 Task: Check the average views per listing of ceiling fan in the last 1 year.
Action: Mouse moved to (801, 183)
Screenshot: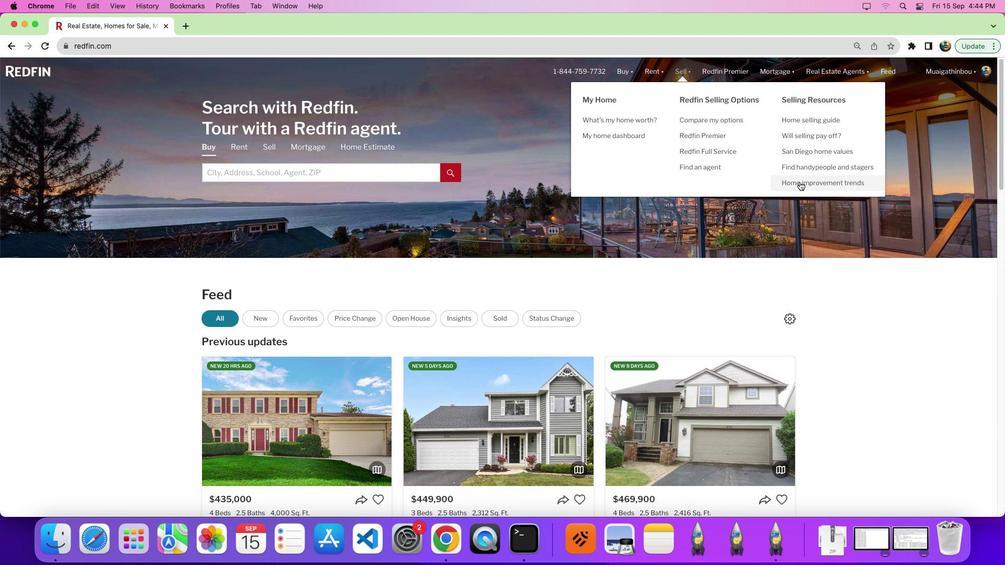 
Action: Mouse pressed left at (801, 183)
Screenshot: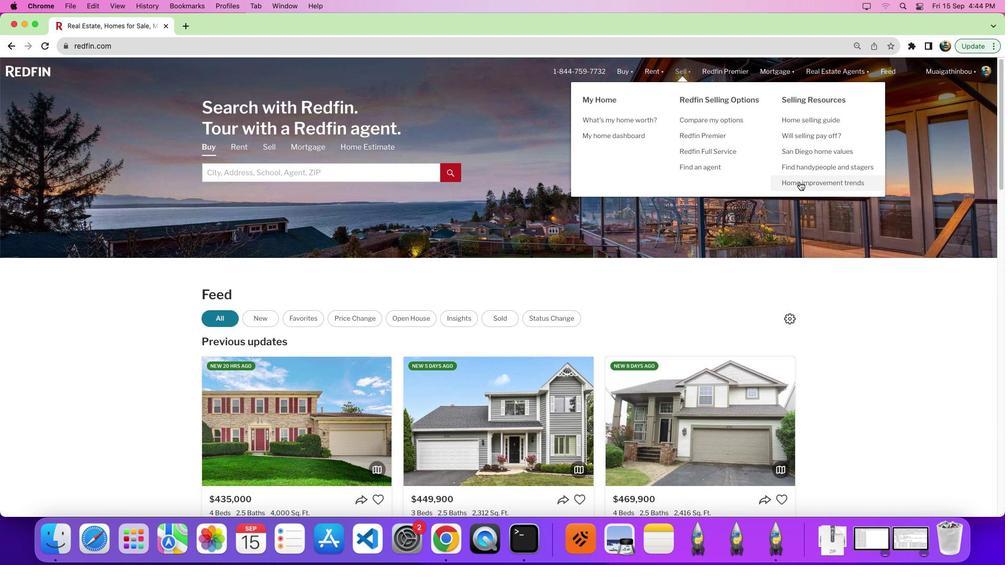 
Action: Mouse pressed left at (801, 183)
Screenshot: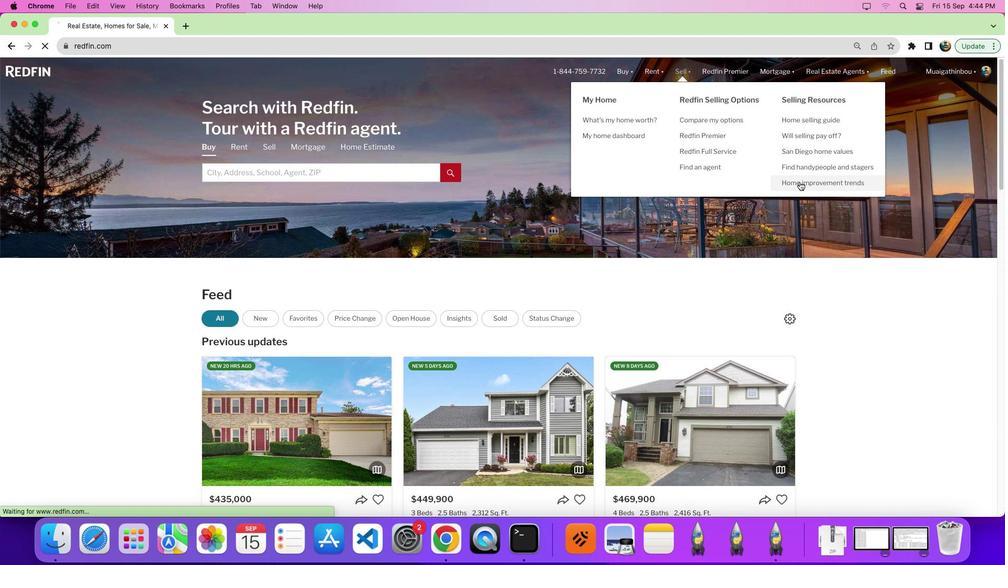 
Action: Mouse moved to (382, 187)
Screenshot: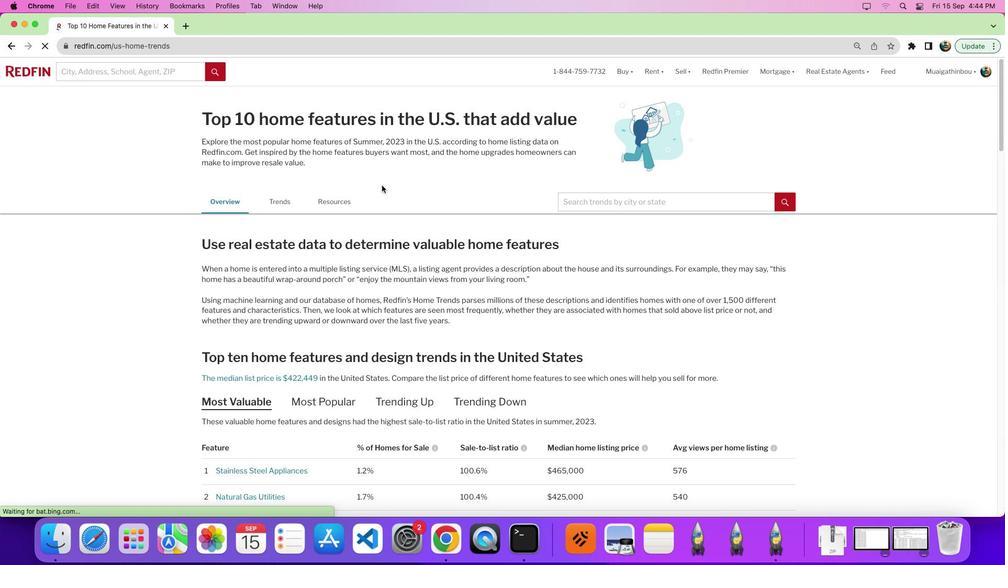 
Action: Mouse scrolled (382, 187) with delta (1, 1)
Screenshot: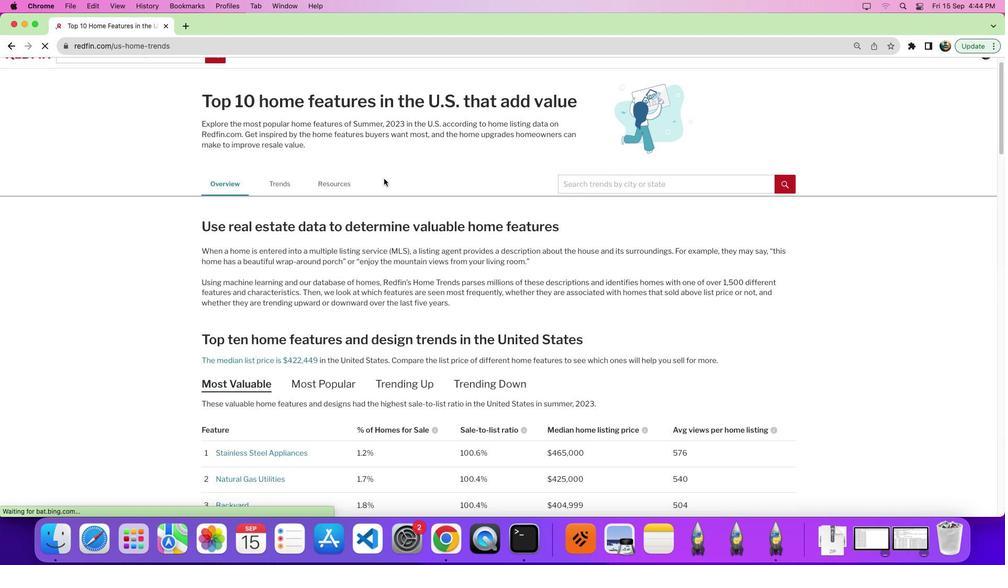
Action: Mouse moved to (383, 187)
Screenshot: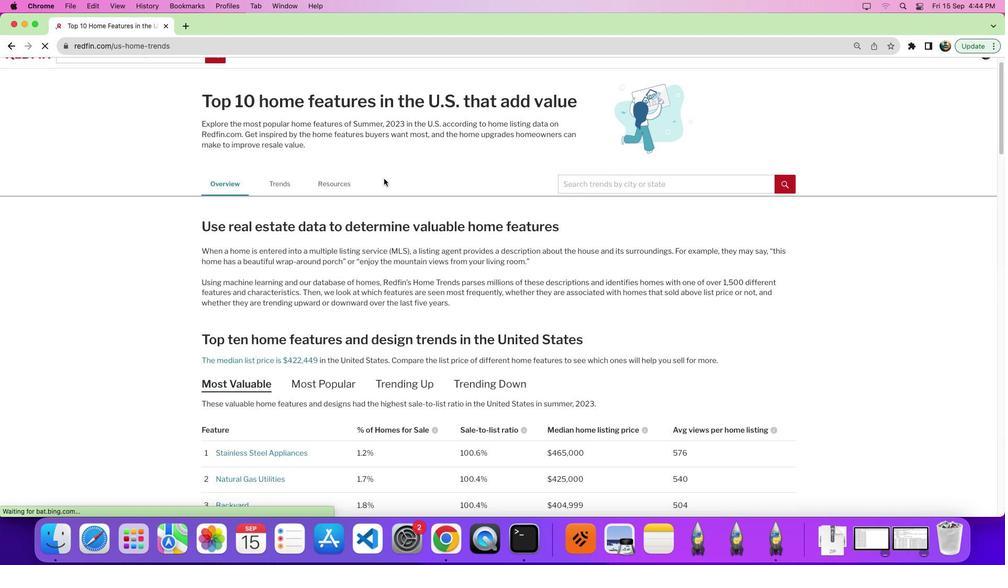 
Action: Mouse scrolled (383, 187) with delta (1, 0)
Screenshot: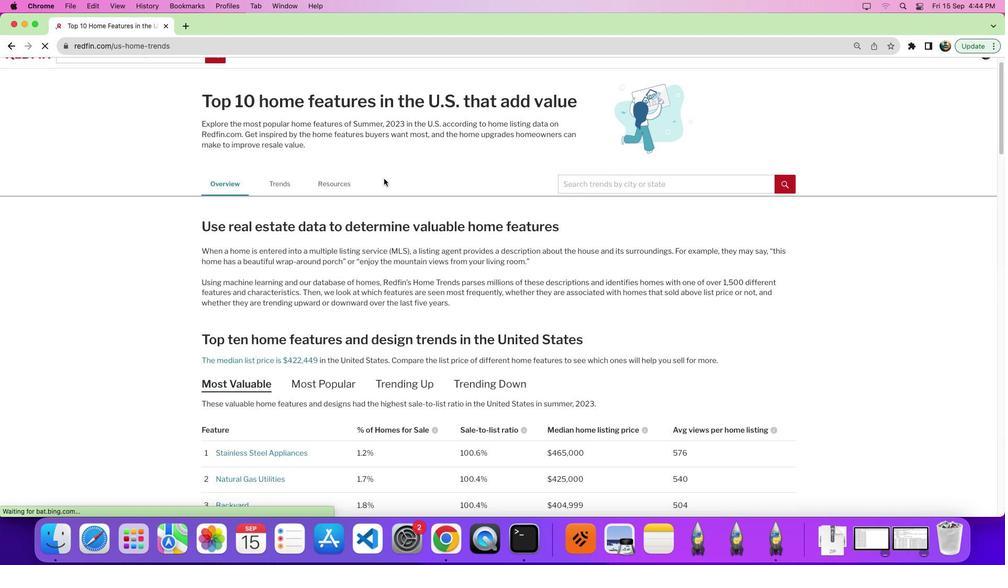 
Action: Mouse moved to (383, 184)
Screenshot: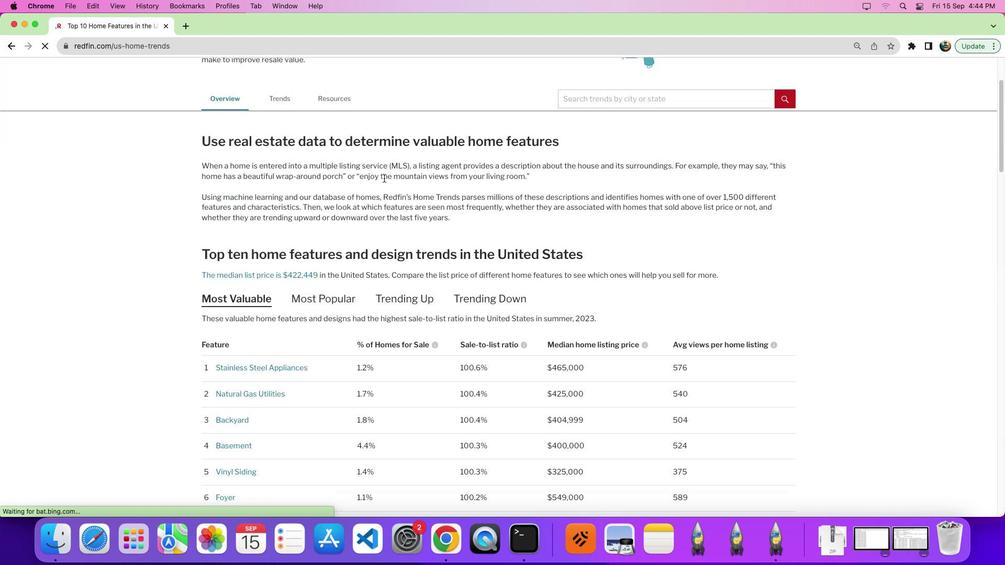 
Action: Mouse scrolled (383, 184) with delta (1, -2)
Screenshot: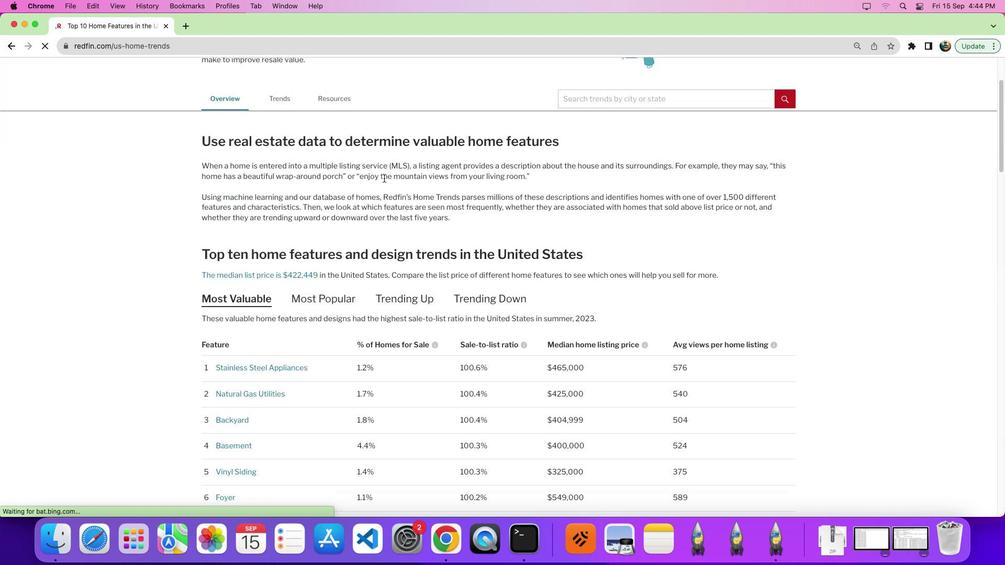 
Action: Mouse moved to (386, 179)
Screenshot: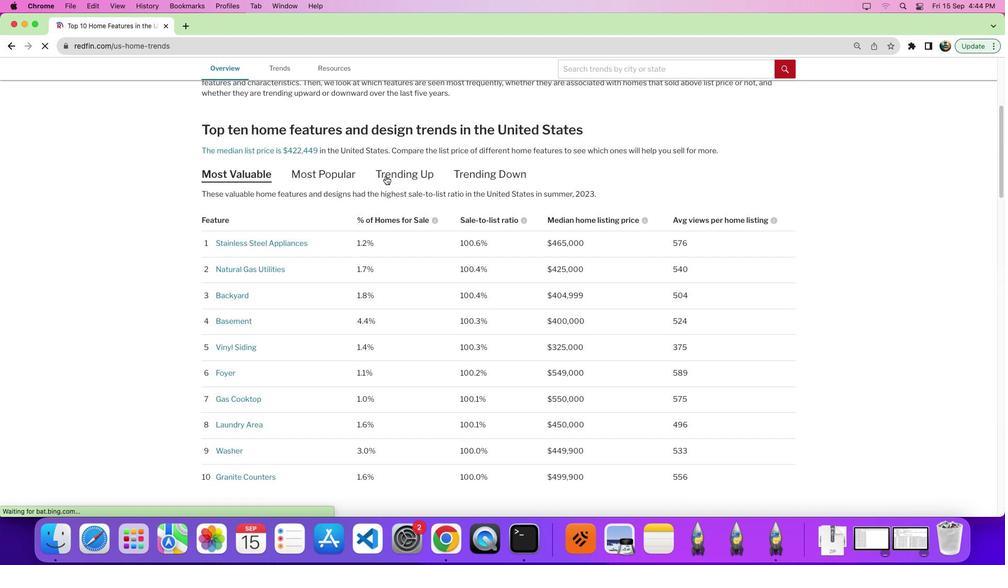 
Action: Mouse scrolled (386, 179) with delta (1, 1)
Screenshot: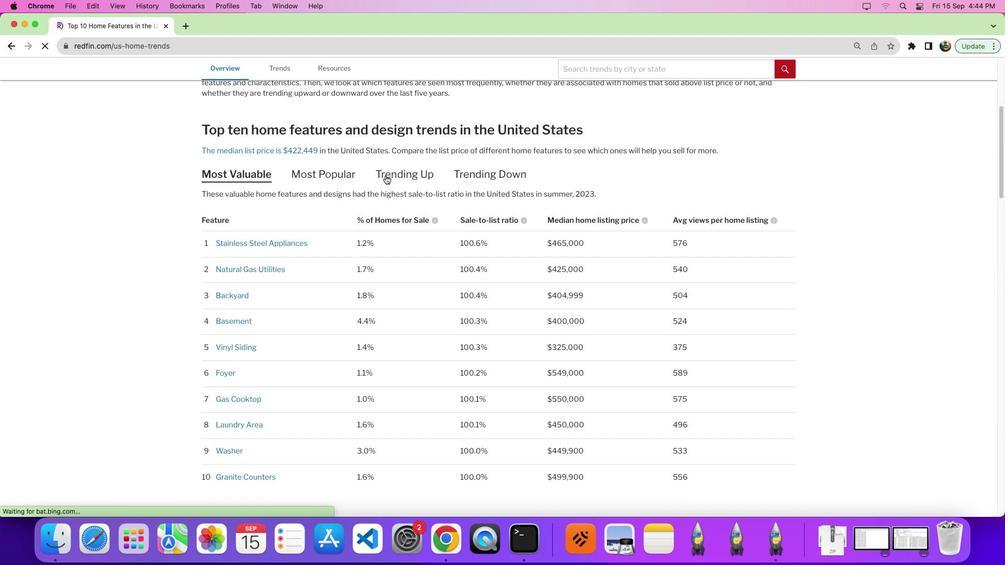 
Action: Mouse moved to (384, 176)
Screenshot: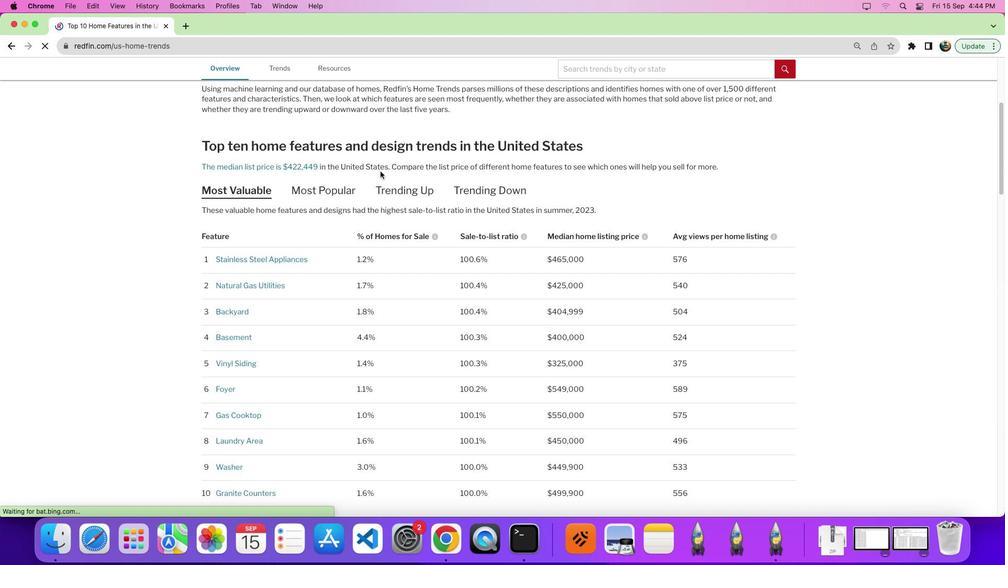 
Action: Mouse scrolled (384, 176) with delta (1, 2)
Screenshot: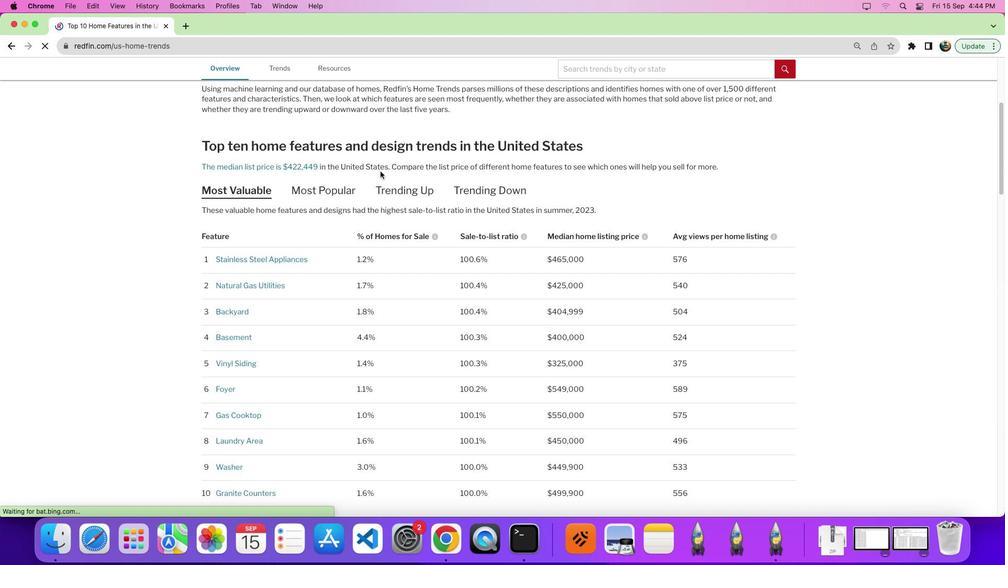 
Action: Mouse scrolled (384, 176) with delta (1, 2)
Screenshot: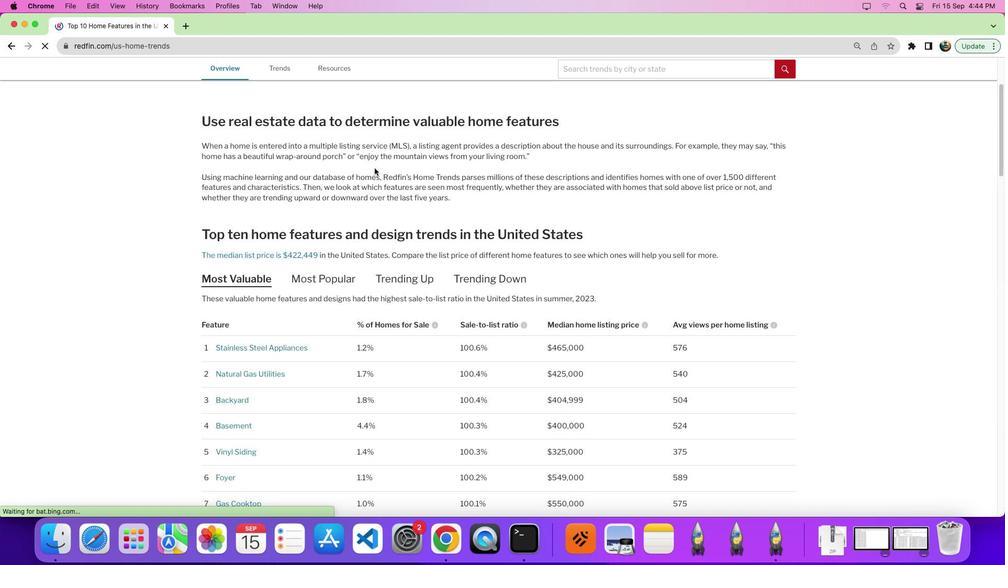 
Action: Mouse scrolled (384, 176) with delta (1, 6)
Screenshot: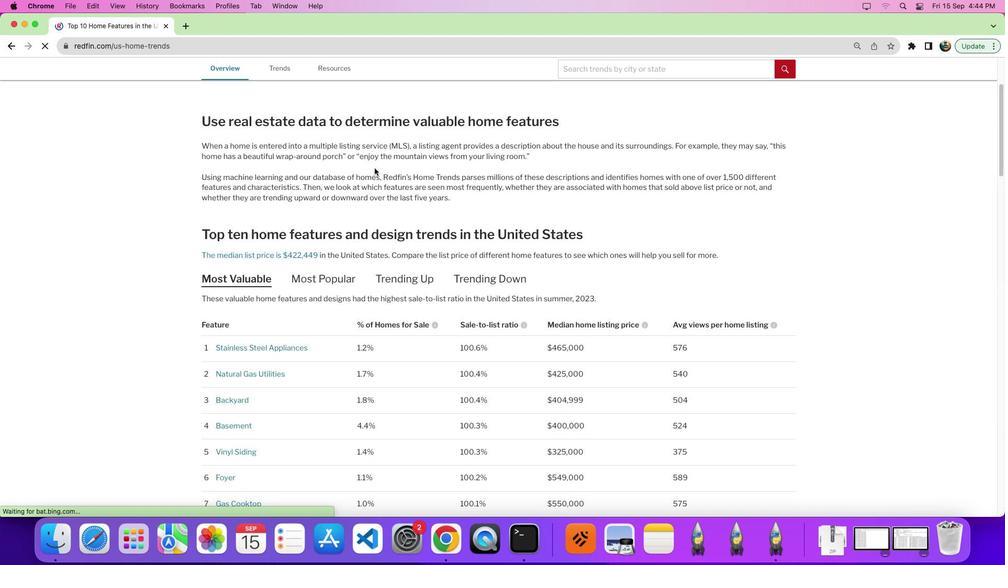 
Action: Mouse moved to (329, 218)
Screenshot: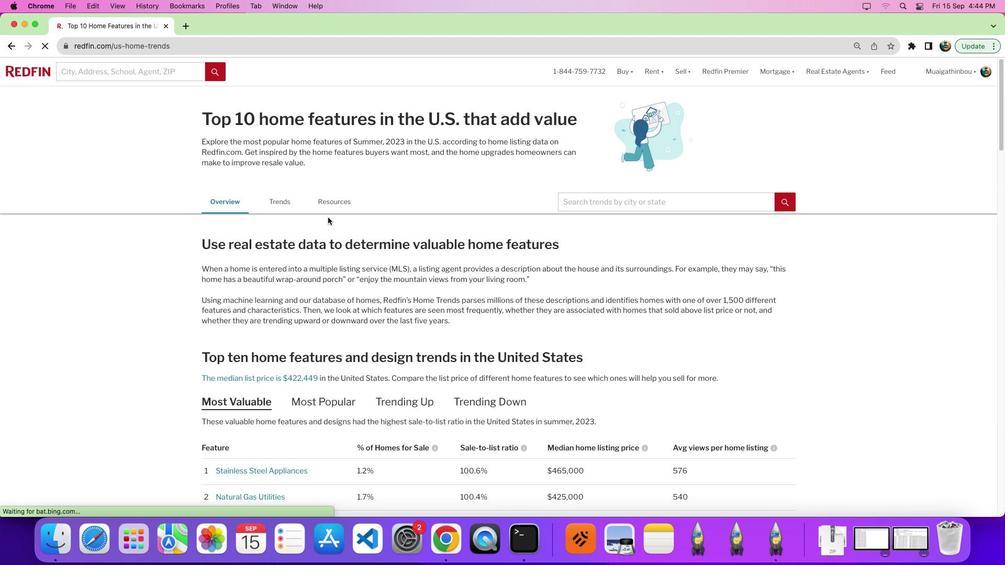 
Action: Mouse scrolled (329, 218) with delta (1, 2)
Screenshot: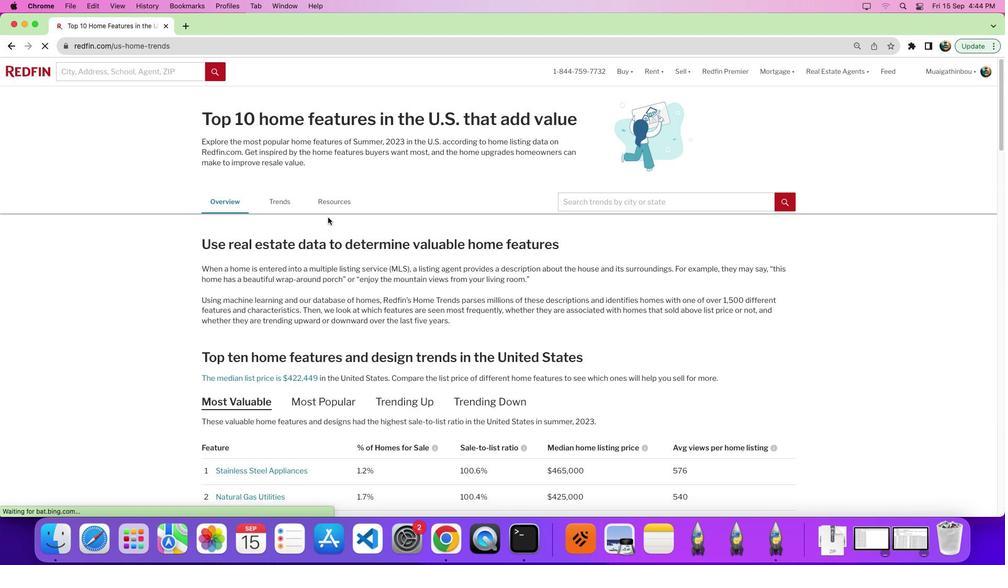
Action: Mouse scrolled (329, 218) with delta (1, 2)
Screenshot: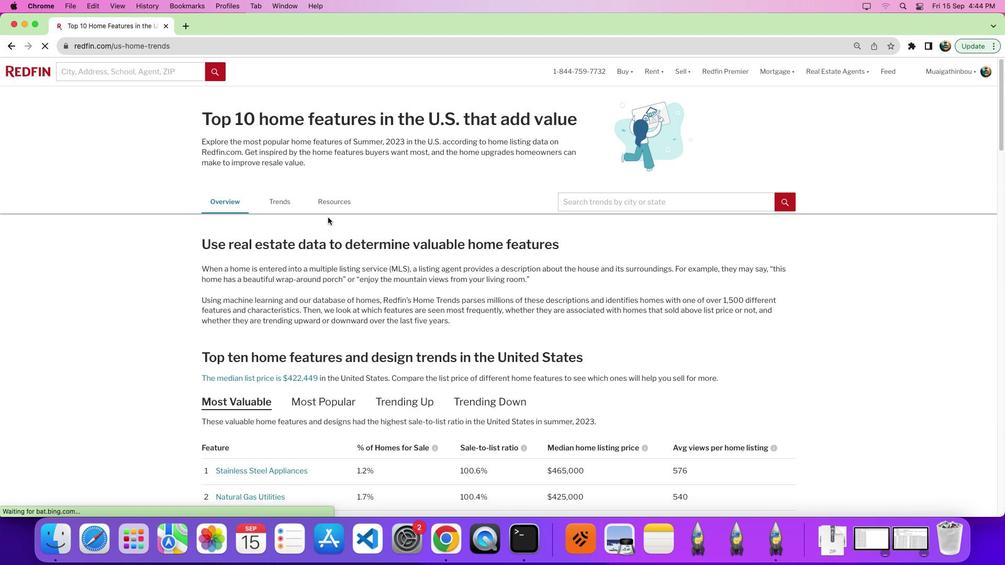 
Action: Mouse scrolled (329, 218) with delta (1, 6)
Screenshot: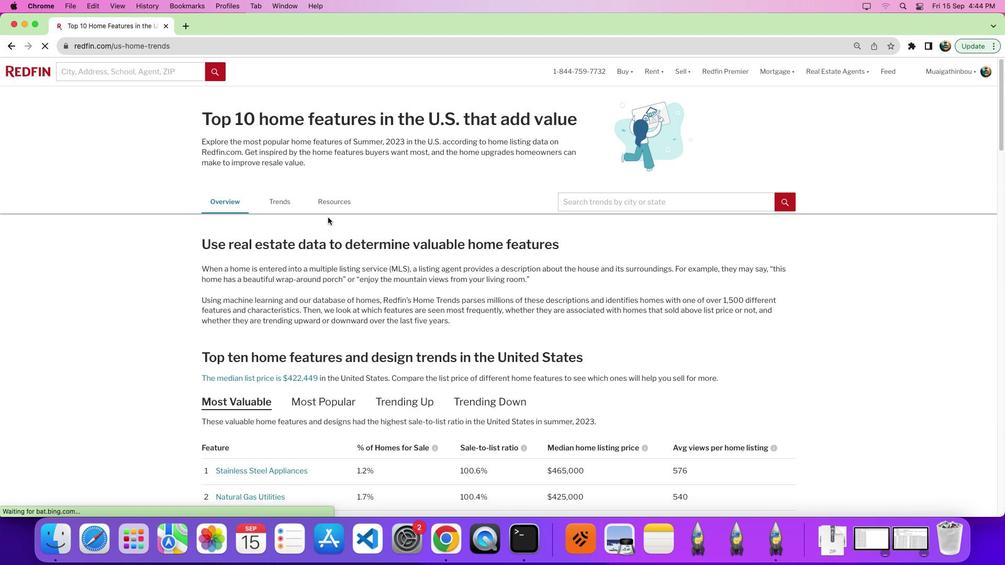 
Action: Mouse moved to (275, 200)
Screenshot: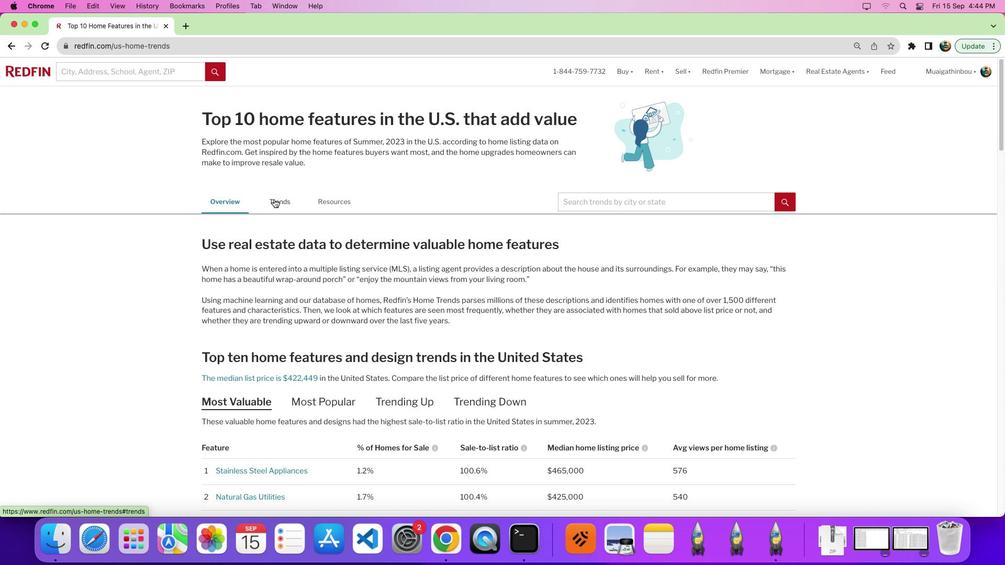
Action: Mouse pressed left at (275, 200)
Screenshot: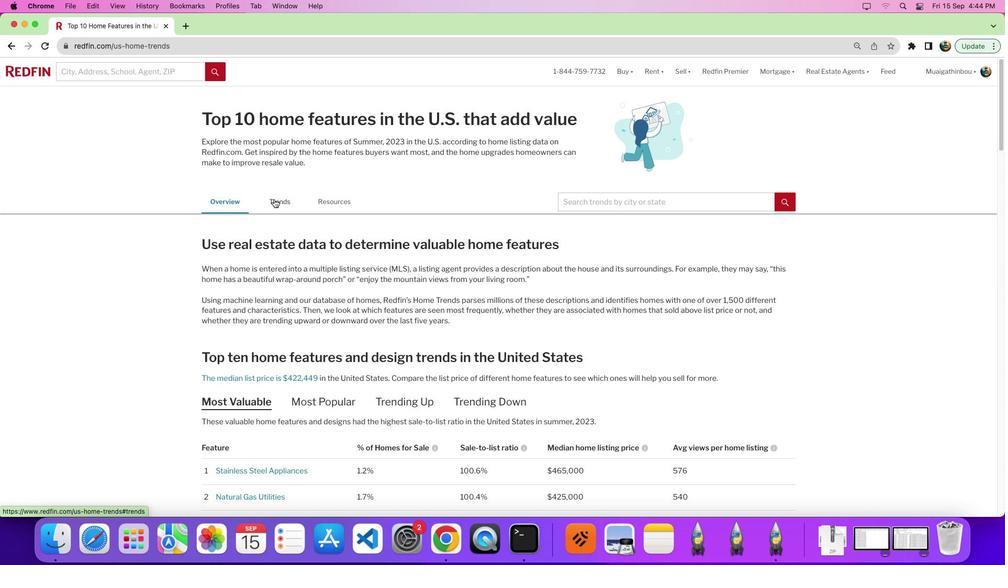 
Action: Mouse pressed left at (275, 200)
Screenshot: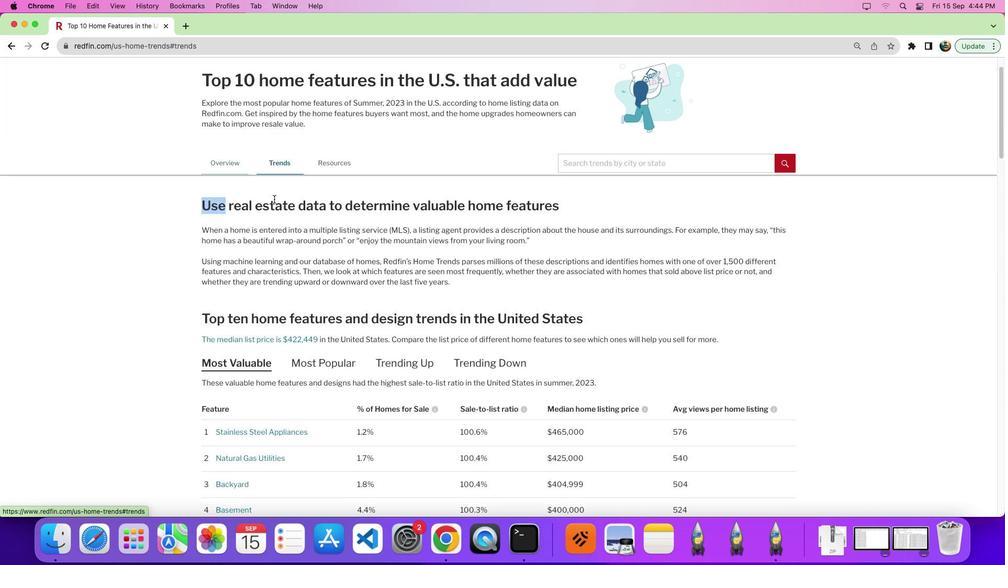 
Action: Mouse moved to (418, 292)
Screenshot: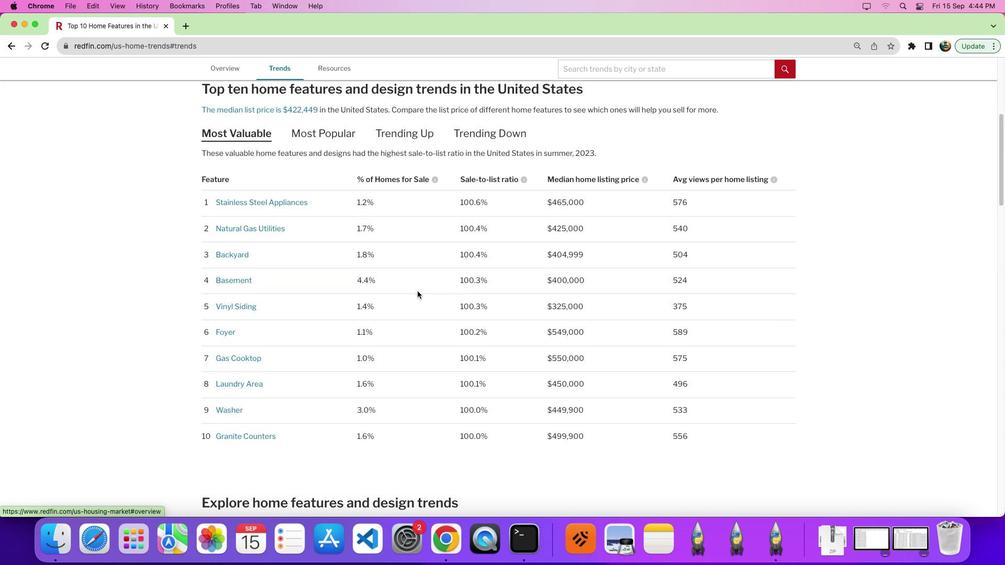 
Action: Mouse scrolled (418, 292) with delta (1, 1)
Screenshot: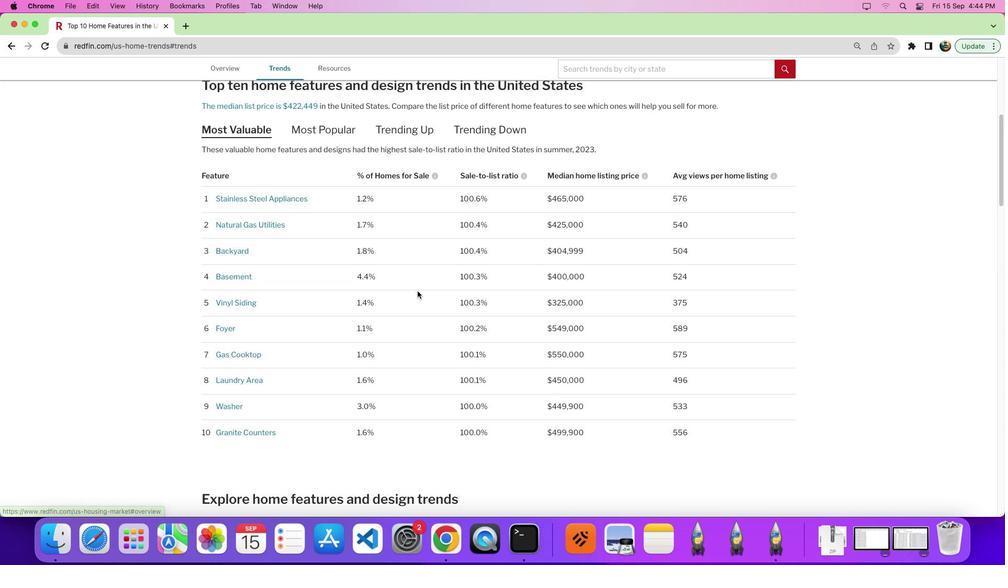 
Action: Mouse scrolled (418, 292) with delta (1, 1)
Screenshot: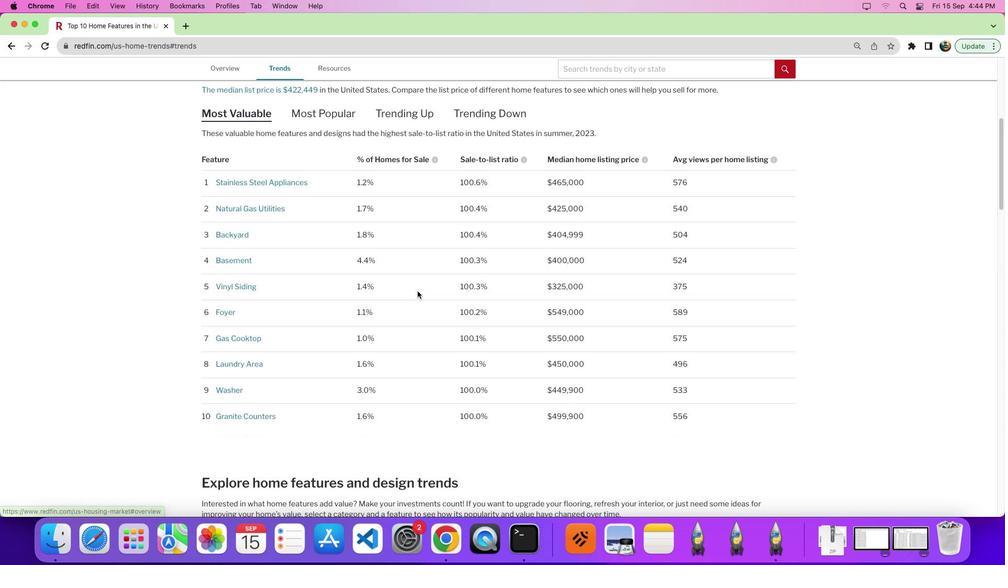 
Action: Mouse scrolled (418, 292) with delta (1, -1)
Screenshot: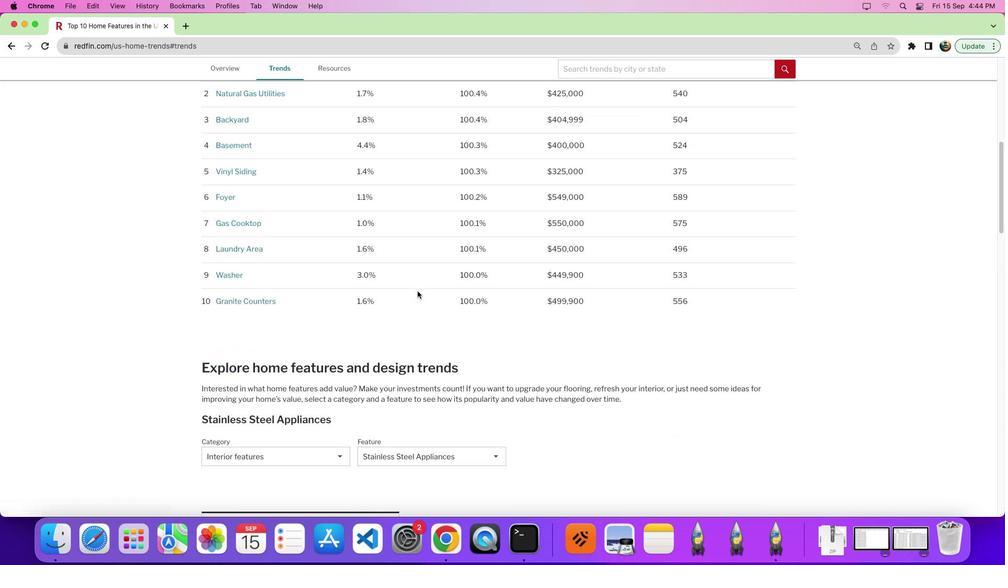 
Action: Mouse moved to (409, 291)
Screenshot: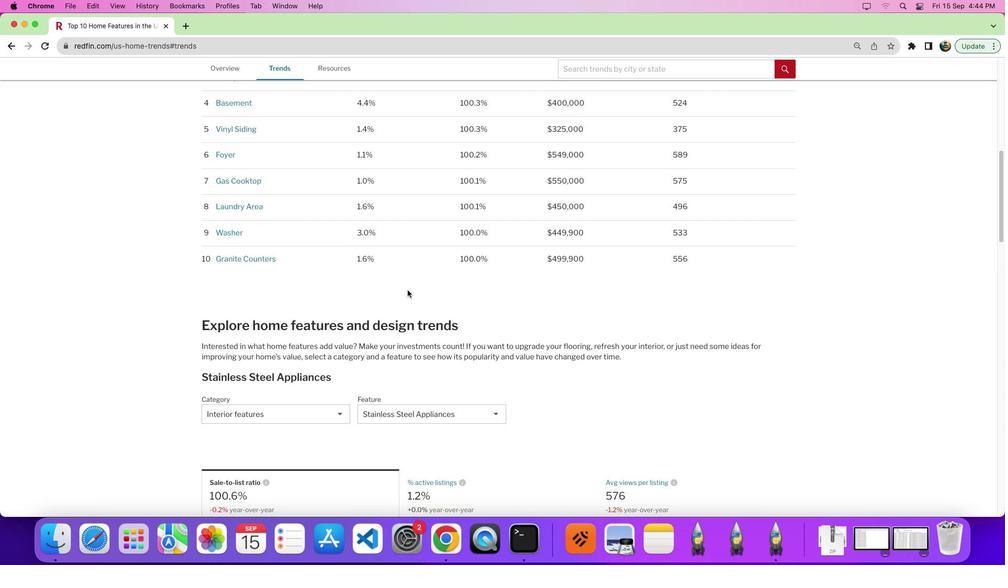 
Action: Mouse scrolled (409, 291) with delta (1, 1)
Screenshot: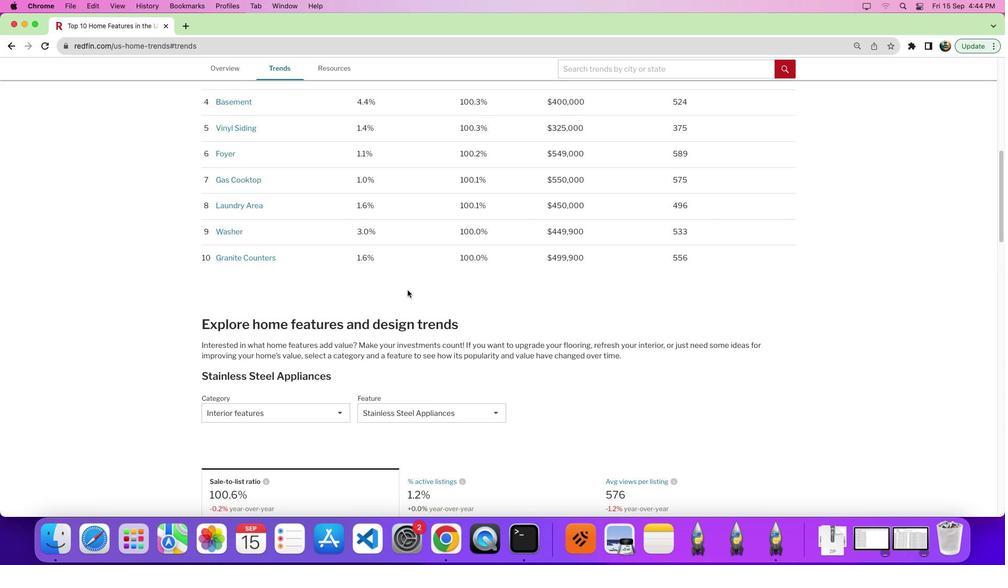 
Action: Mouse scrolled (409, 291) with delta (1, 1)
Screenshot: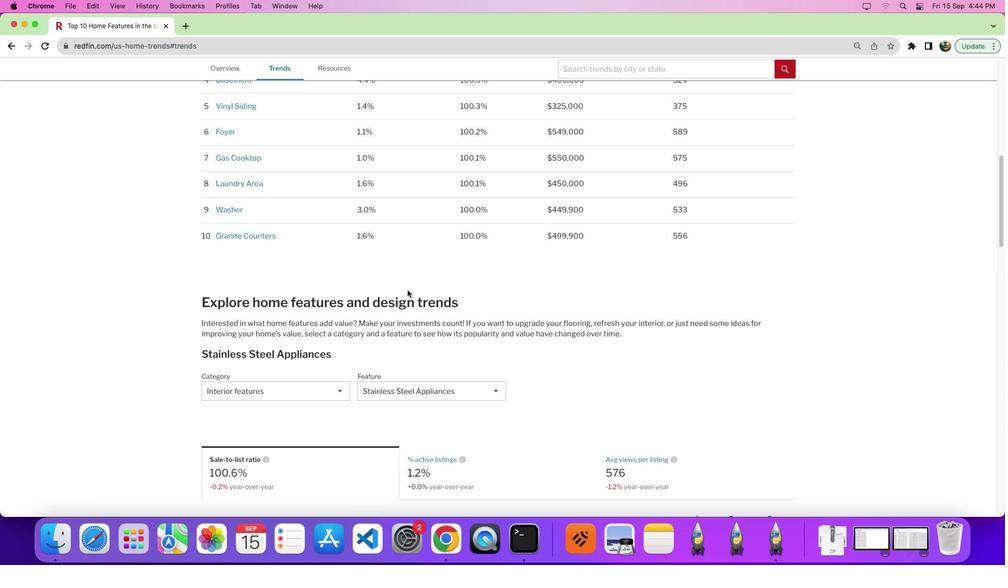 
Action: Mouse scrolled (409, 291) with delta (1, 0)
Screenshot: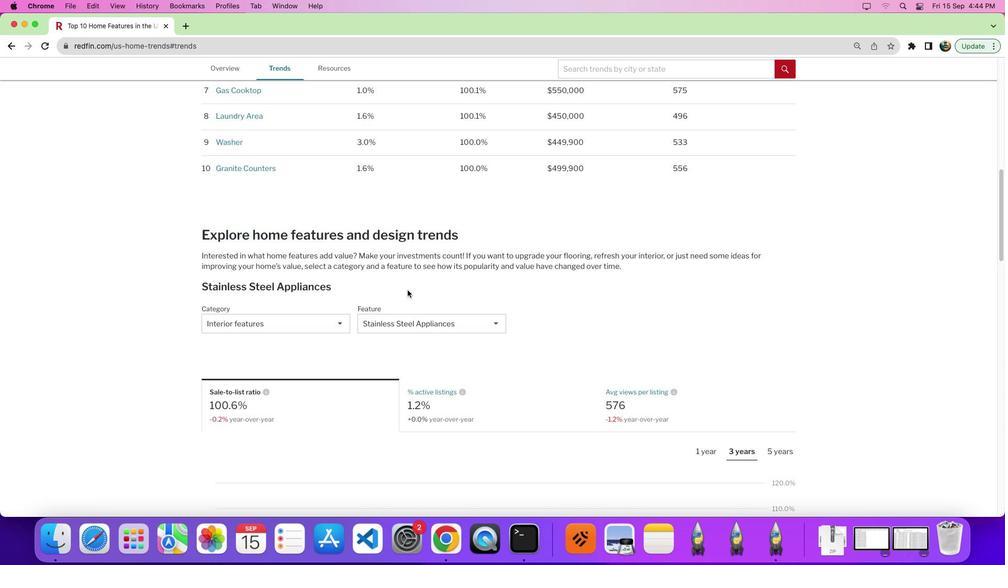 
Action: Mouse moved to (445, 258)
Screenshot: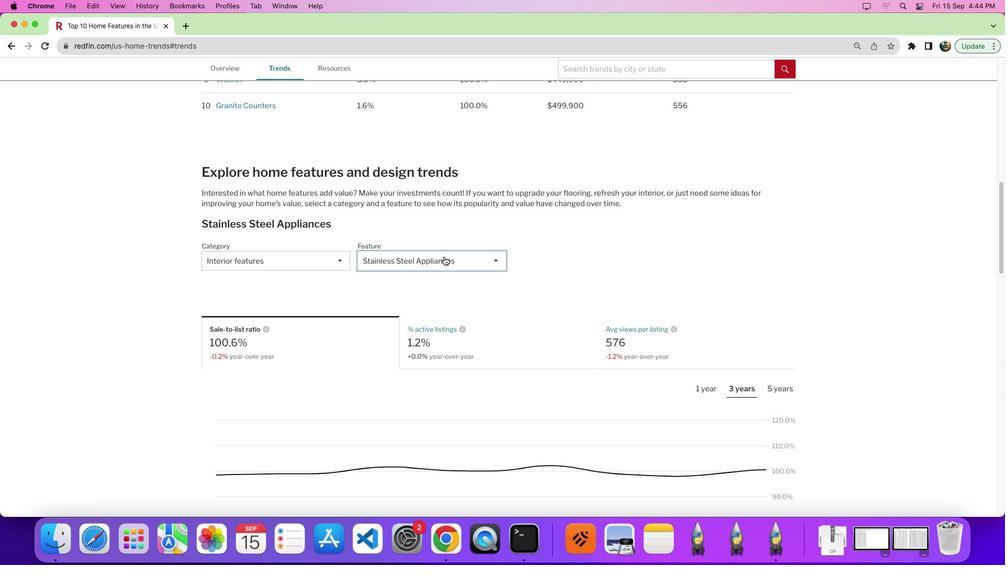 
Action: Mouse pressed left at (445, 258)
Screenshot: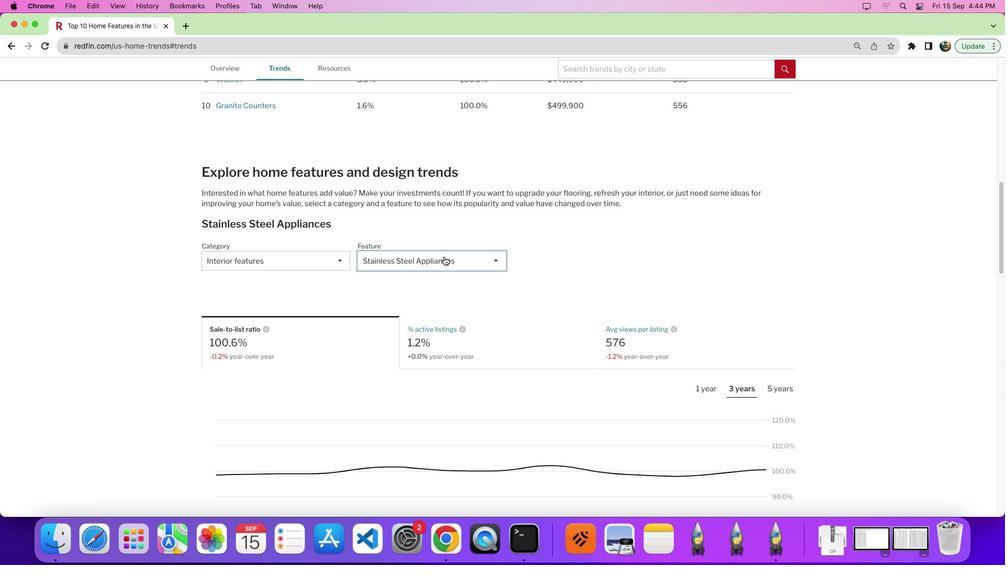 
Action: Mouse moved to (470, 282)
Screenshot: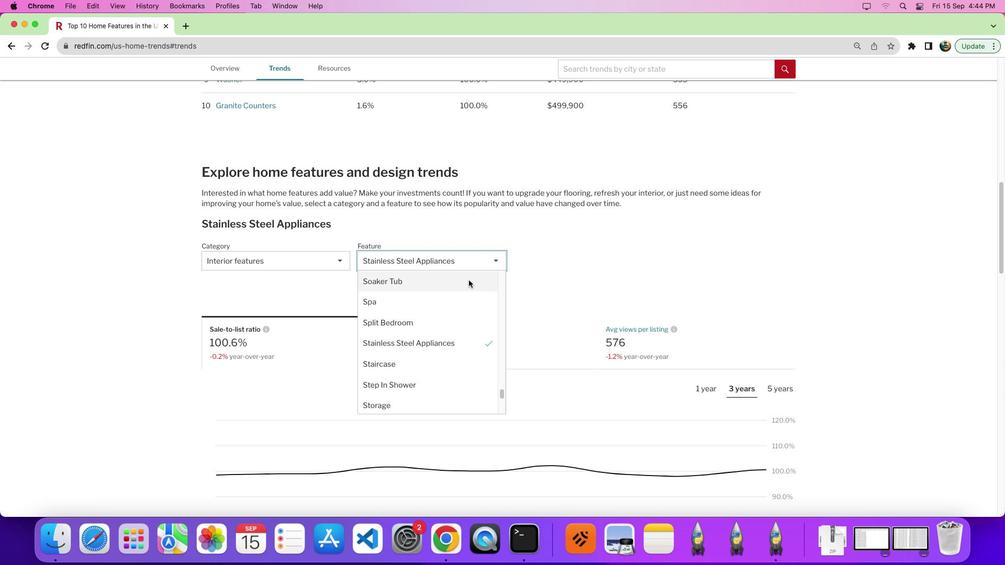 
Action: Mouse scrolled (470, 282) with delta (1, 2)
Screenshot: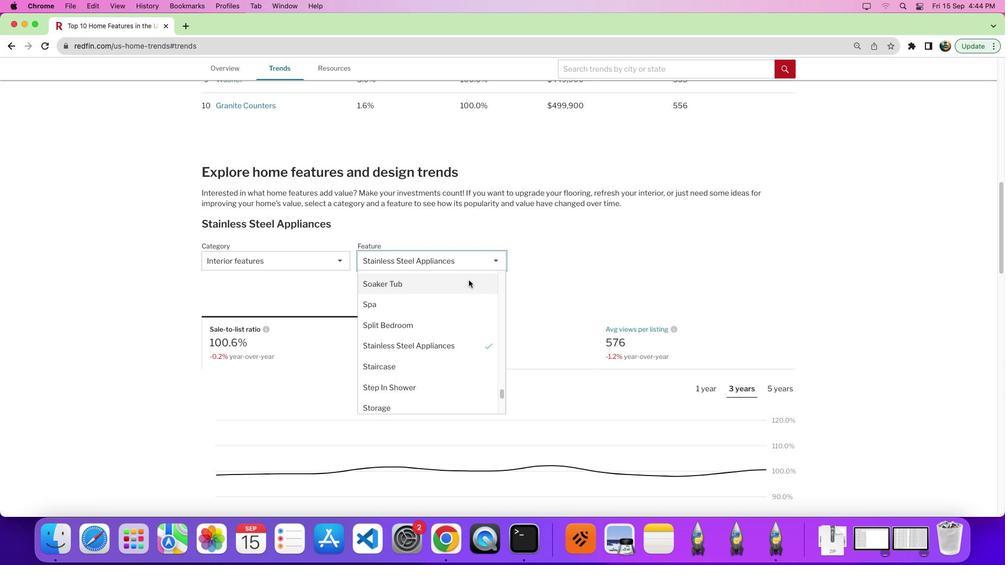 
Action: Mouse scrolled (470, 282) with delta (1, 2)
Screenshot: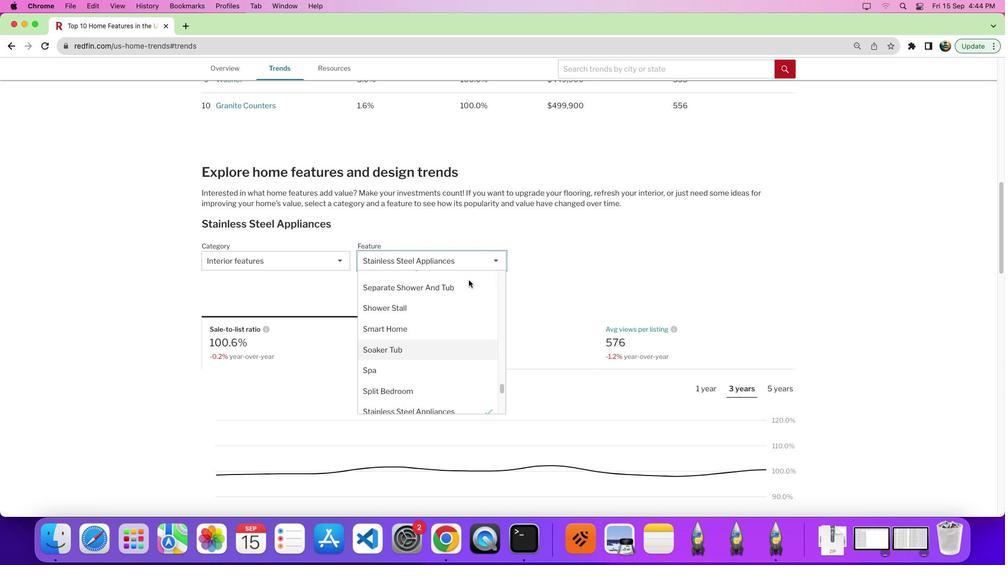 
Action: Mouse scrolled (470, 282) with delta (1, 4)
Screenshot: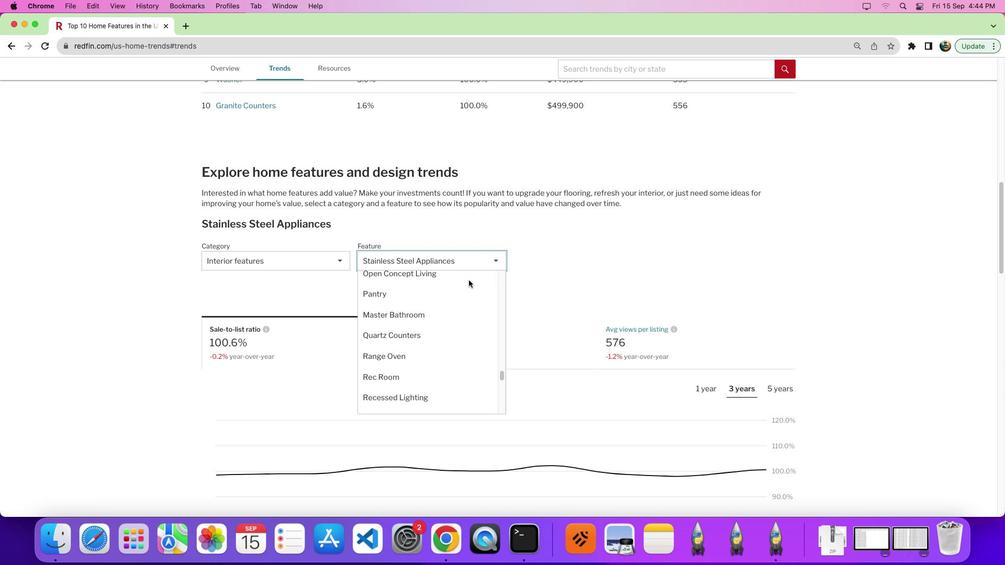 
Action: Mouse scrolled (470, 282) with delta (1, 6)
Screenshot: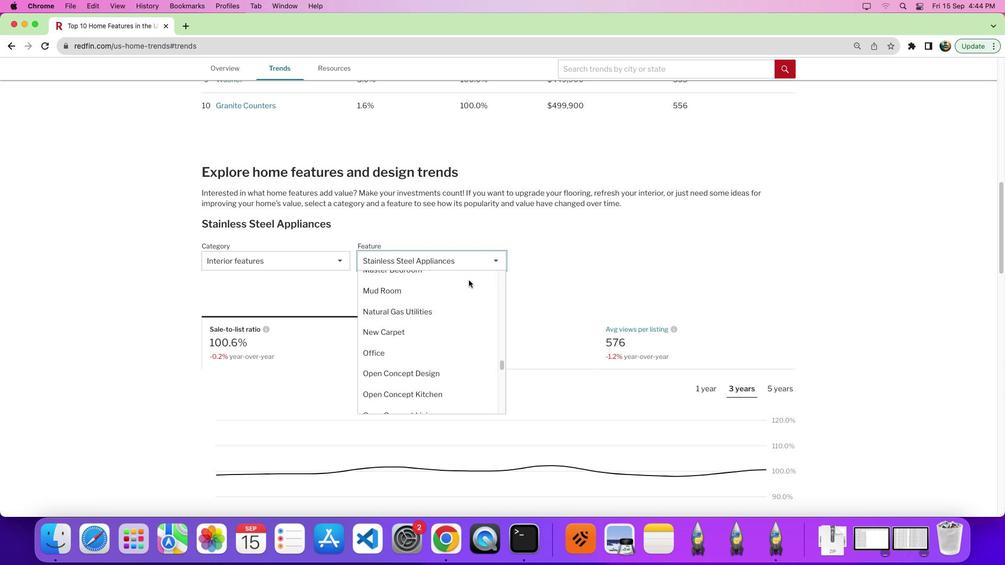 
Action: Mouse scrolled (470, 282) with delta (1, 2)
Screenshot: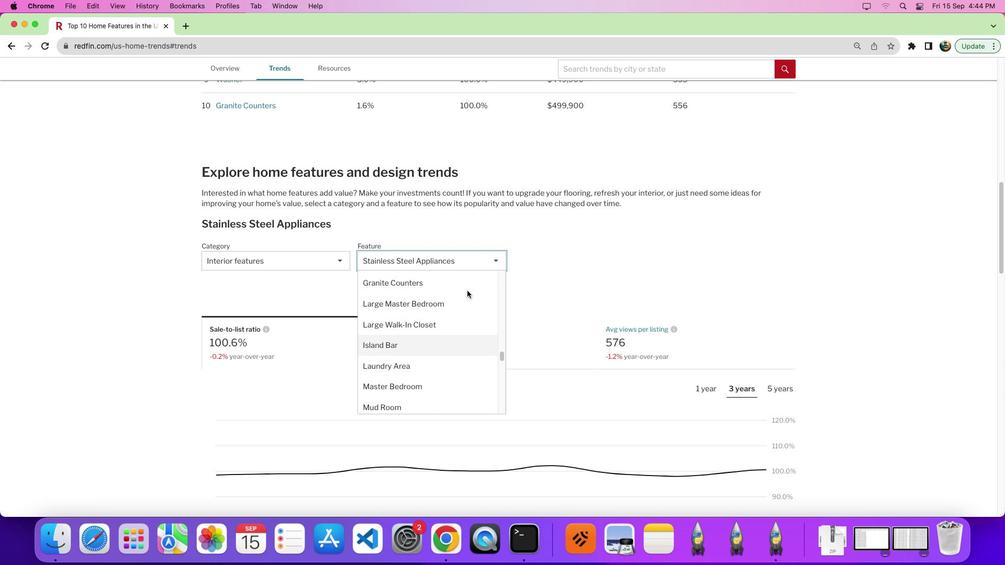 
Action: Mouse scrolled (470, 282) with delta (1, 2)
Screenshot: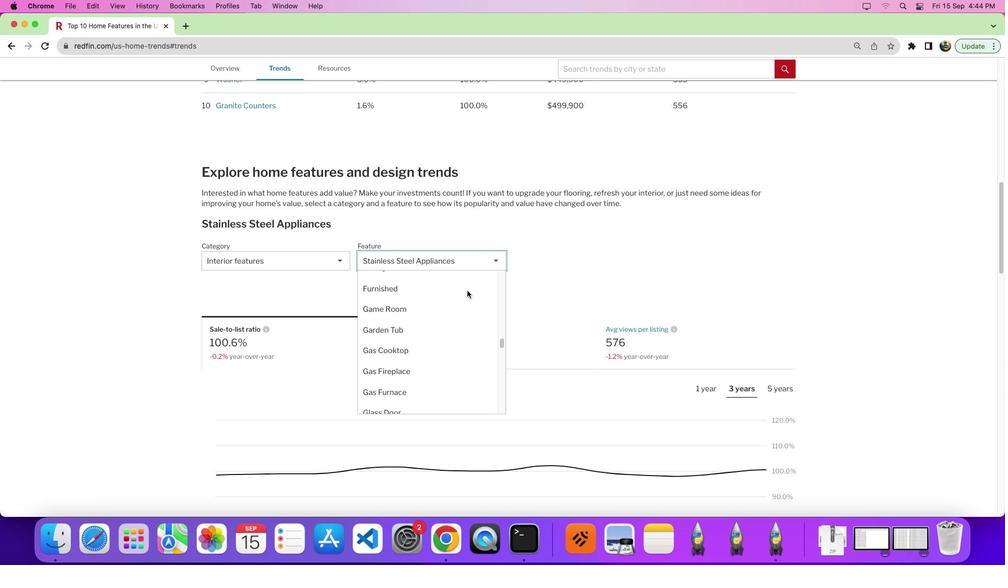 
Action: Mouse moved to (470, 287)
Screenshot: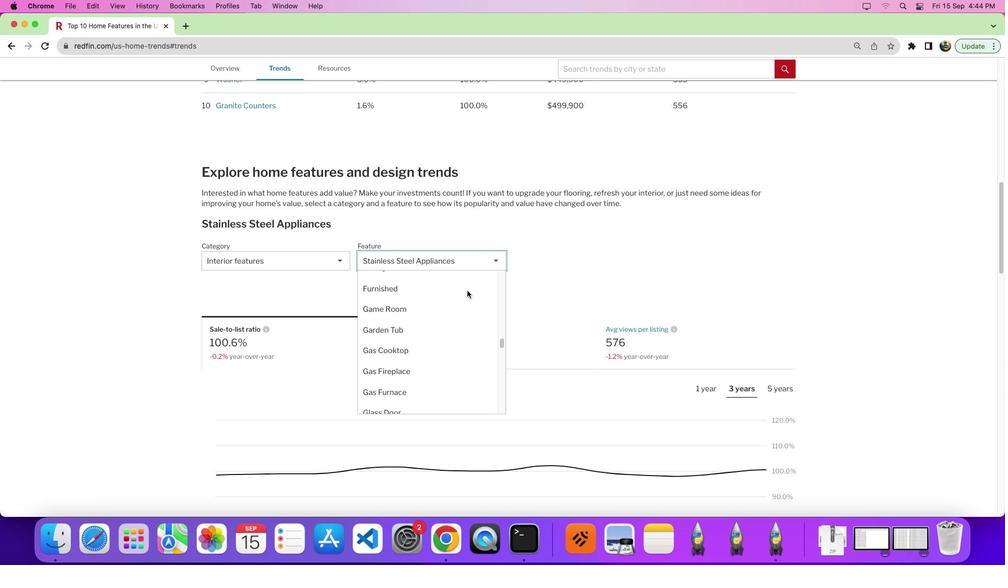 
Action: Mouse scrolled (470, 287) with delta (1, 5)
Screenshot: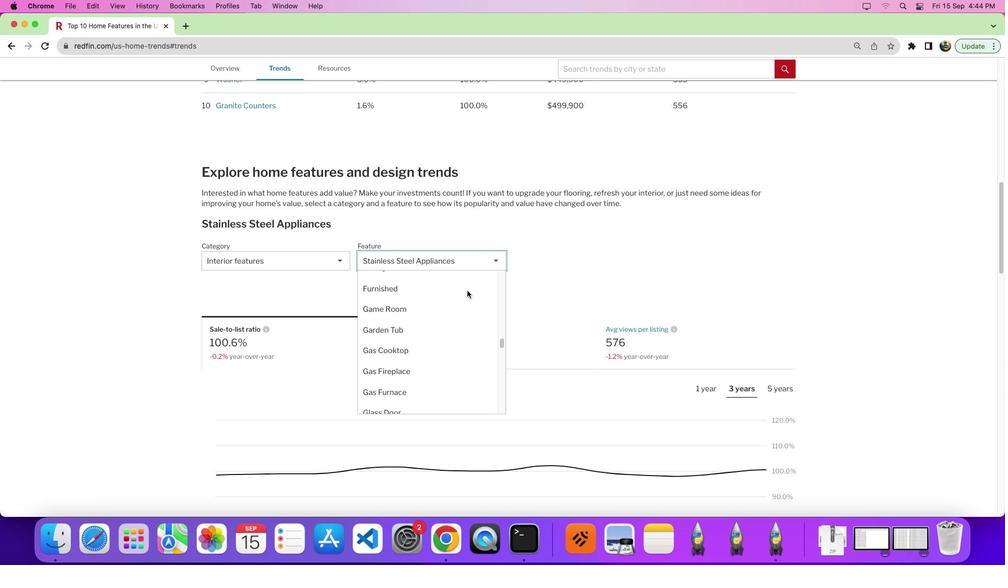 
Action: Mouse moved to (469, 292)
Screenshot: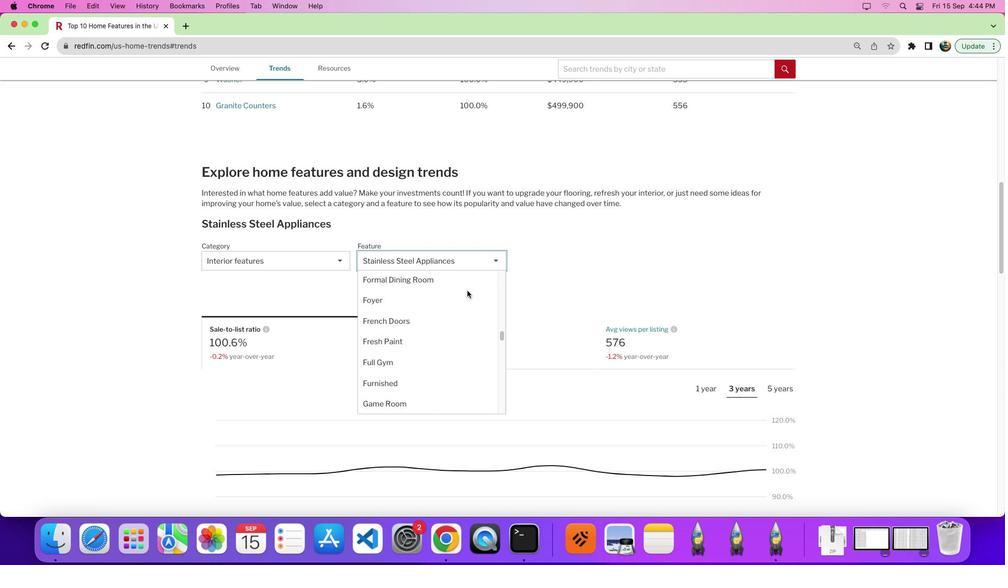 
Action: Mouse scrolled (469, 292) with delta (1, 7)
Screenshot: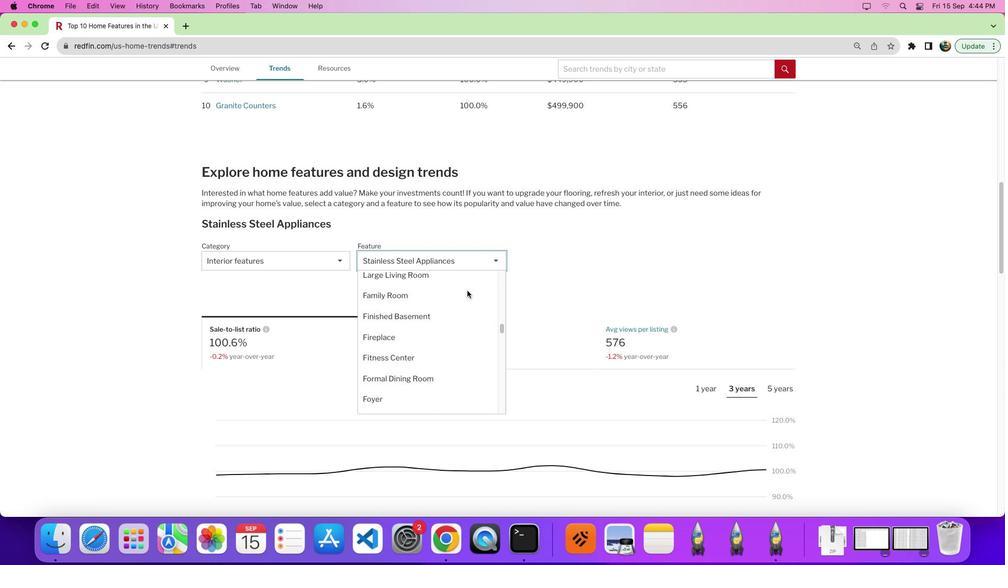 
Action: Mouse moved to (465, 292)
Screenshot: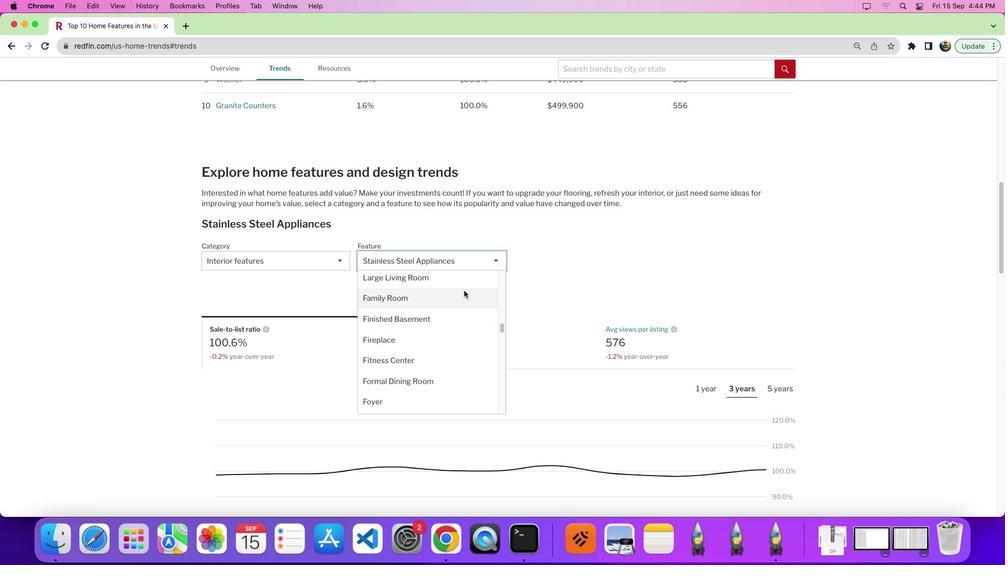 
Action: Mouse scrolled (465, 292) with delta (1, 2)
Screenshot: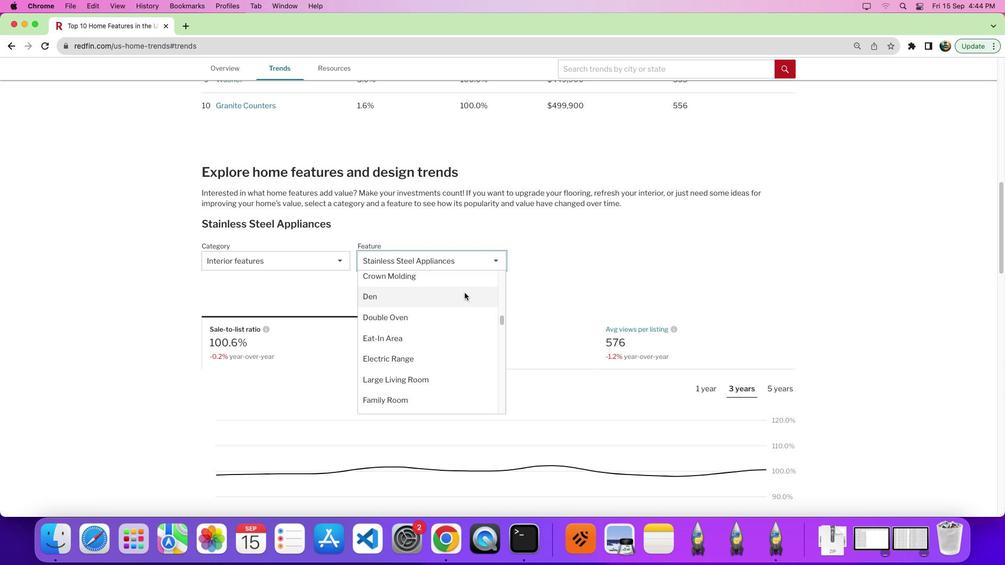 
Action: Mouse scrolled (465, 292) with delta (1, 2)
Screenshot: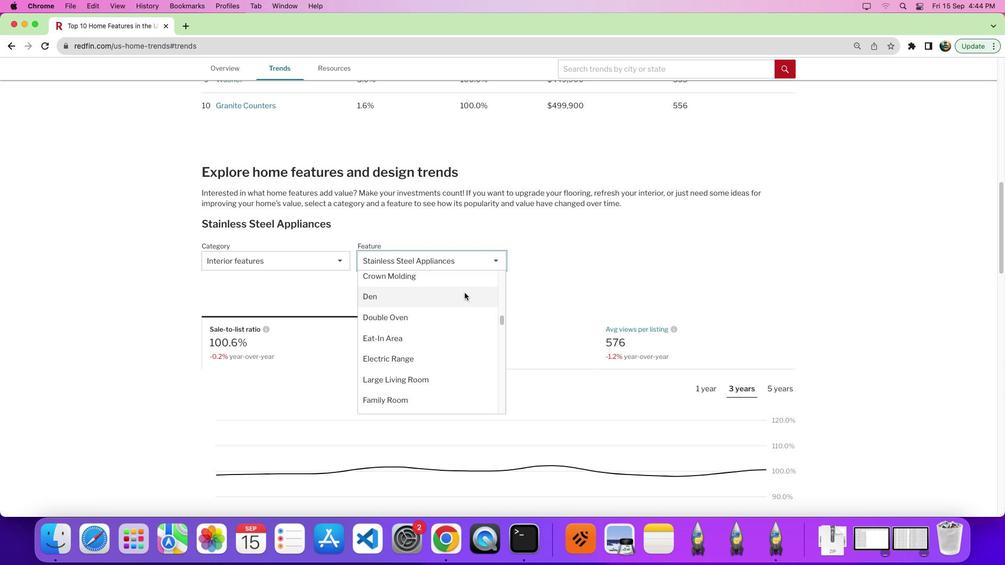 
Action: Mouse scrolled (465, 292) with delta (1, 6)
Screenshot: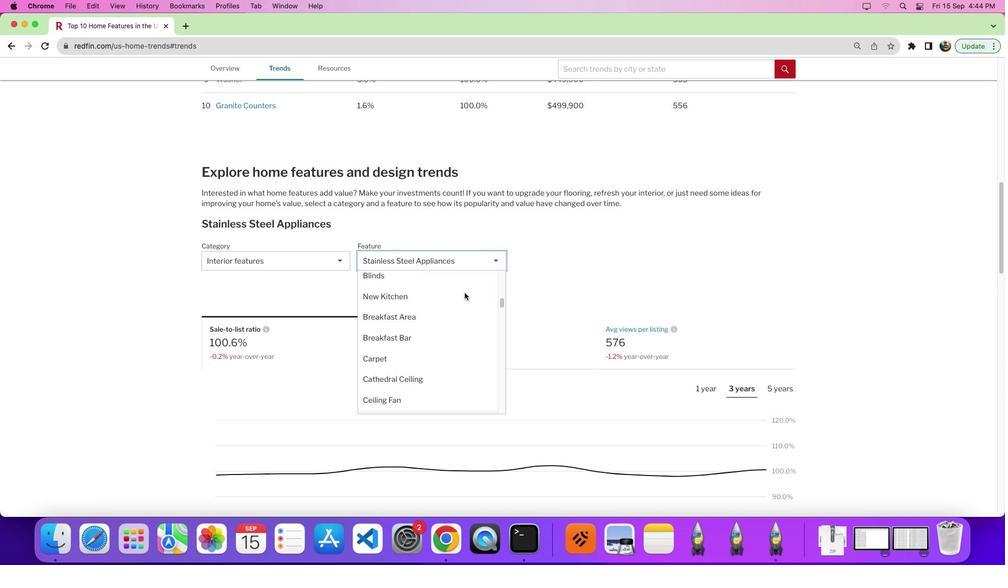 
Action: Mouse moved to (466, 293)
Screenshot: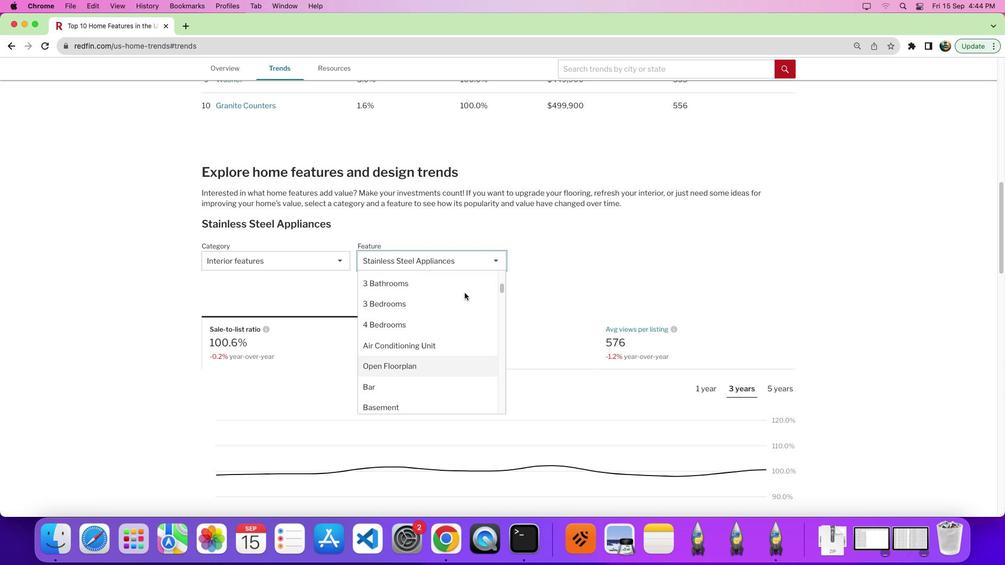 
Action: Mouse scrolled (466, 293) with delta (1, 8)
Screenshot: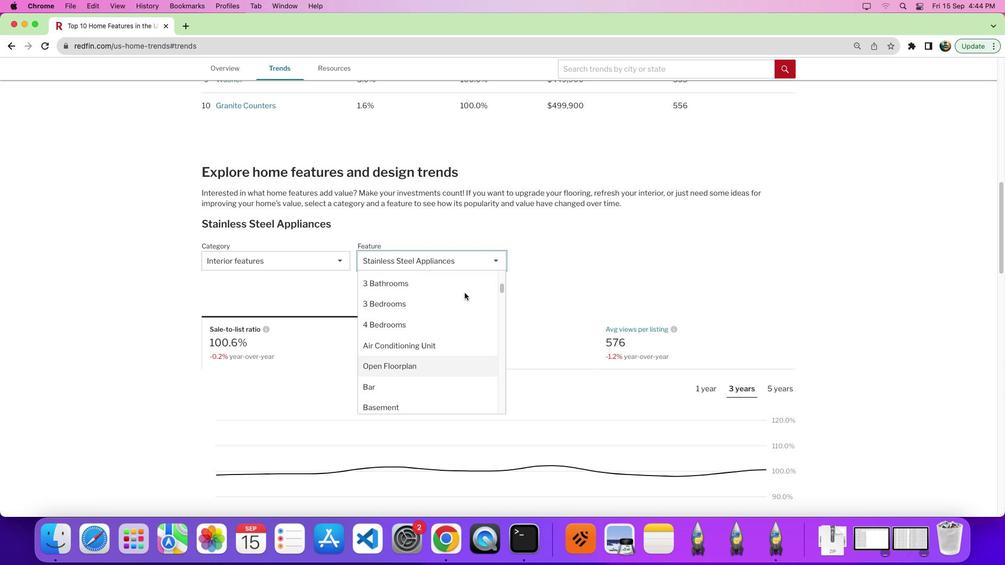 
Action: Mouse moved to (464, 296)
Screenshot: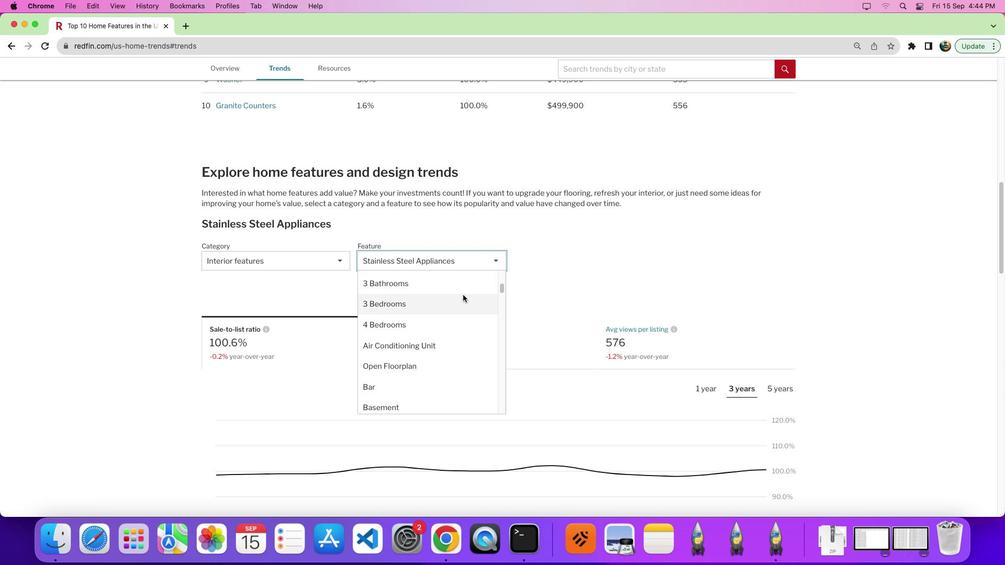 
Action: Mouse scrolled (464, 296) with delta (1, 2)
Screenshot: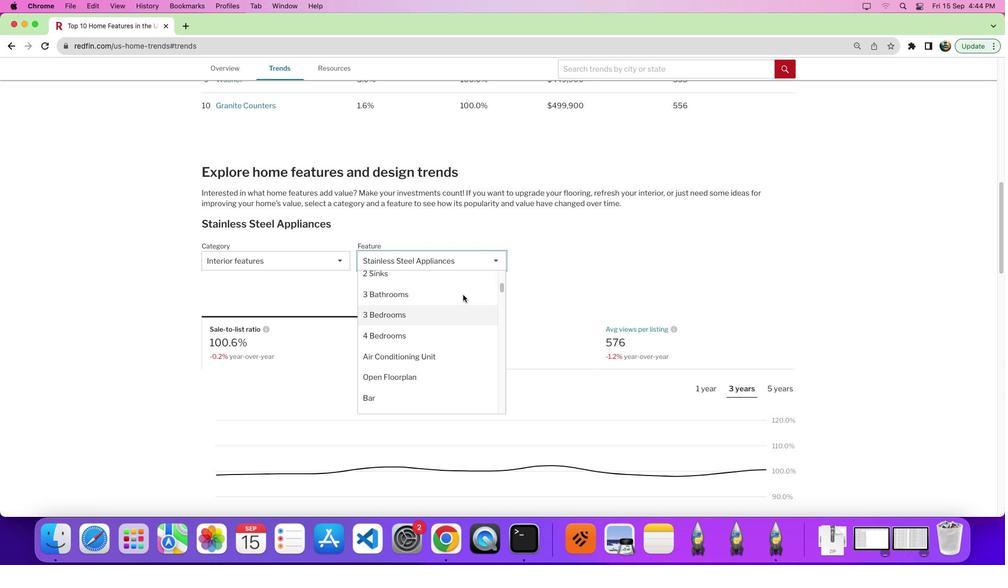 
Action: Mouse scrolled (464, 296) with delta (1, 2)
Screenshot: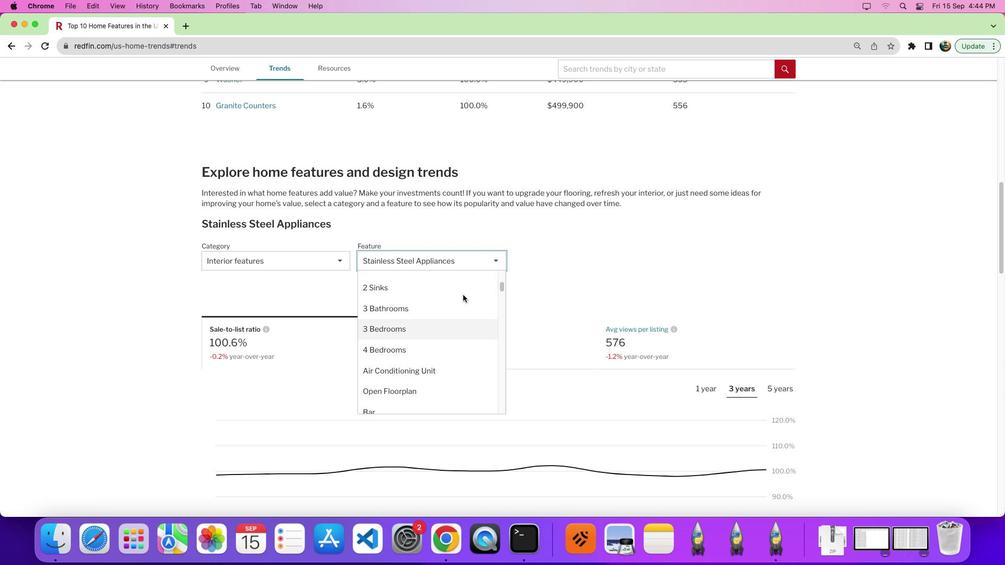 
Action: Mouse scrolled (464, 296) with delta (1, 4)
Screenshot: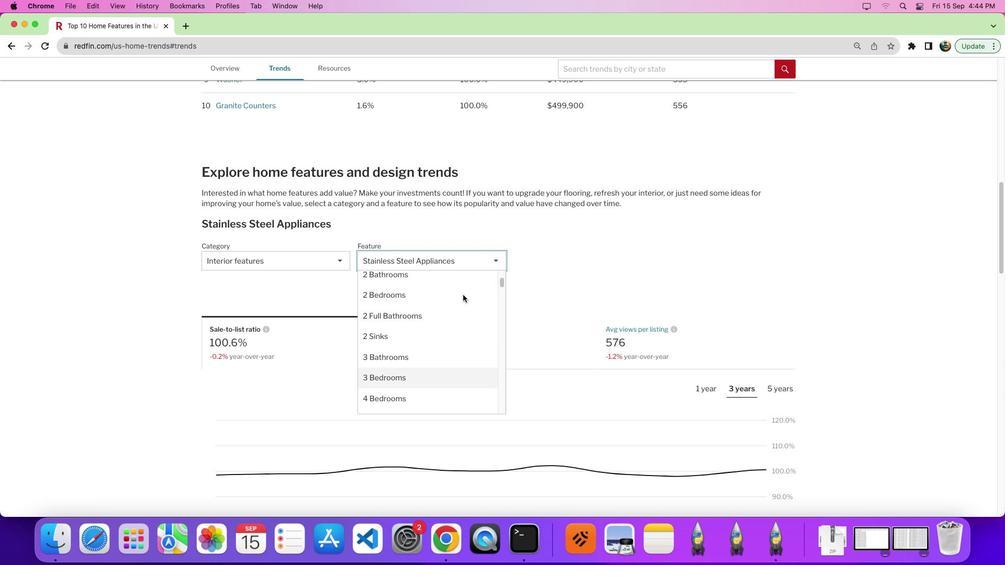 
Action: Mouse moved to (464, 309)
Screenshot: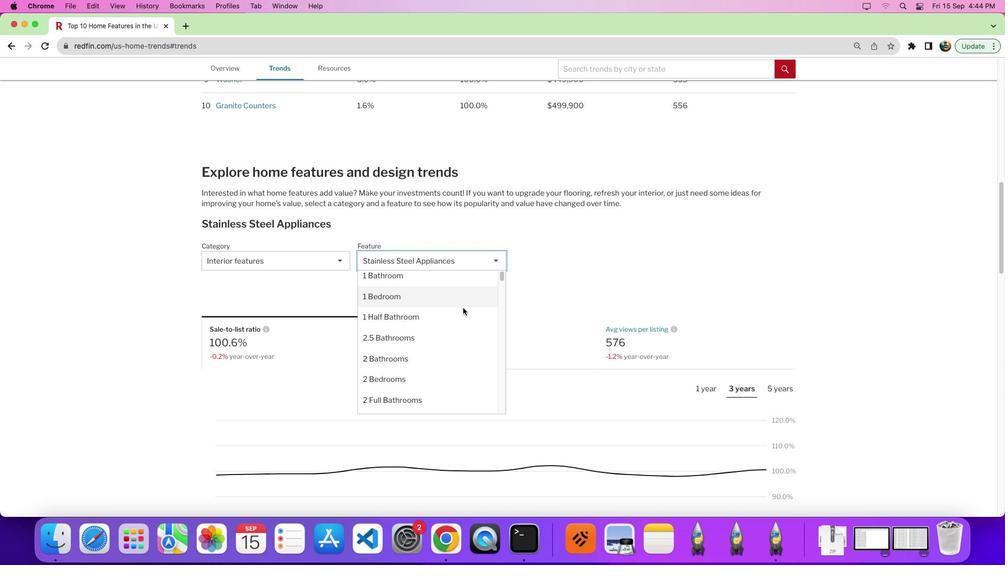 
Action: Mouse scrolled (464, 309) with delta (1, 1)
Screenshot: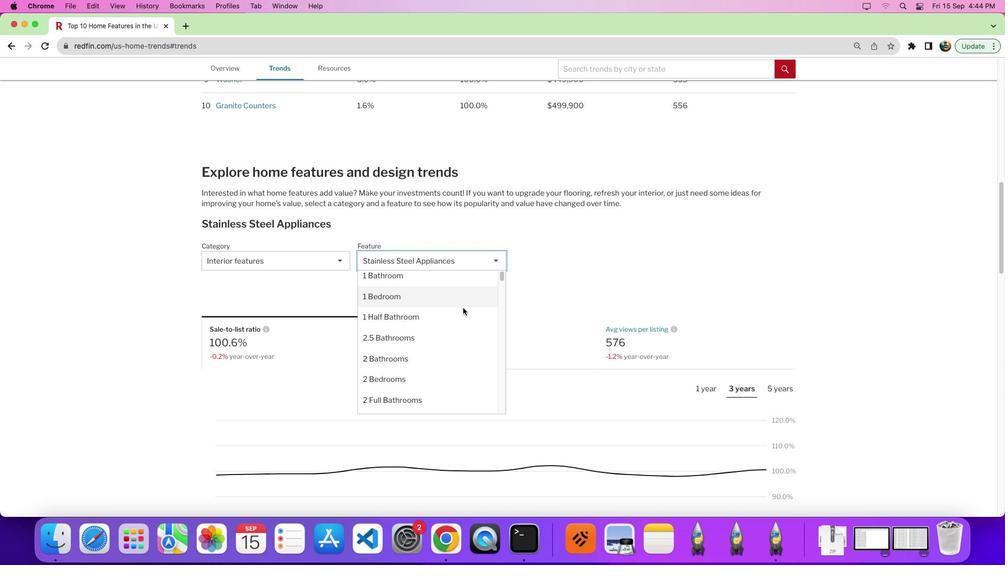 
Action: Mouse moved to (464, 309)
Screenshot: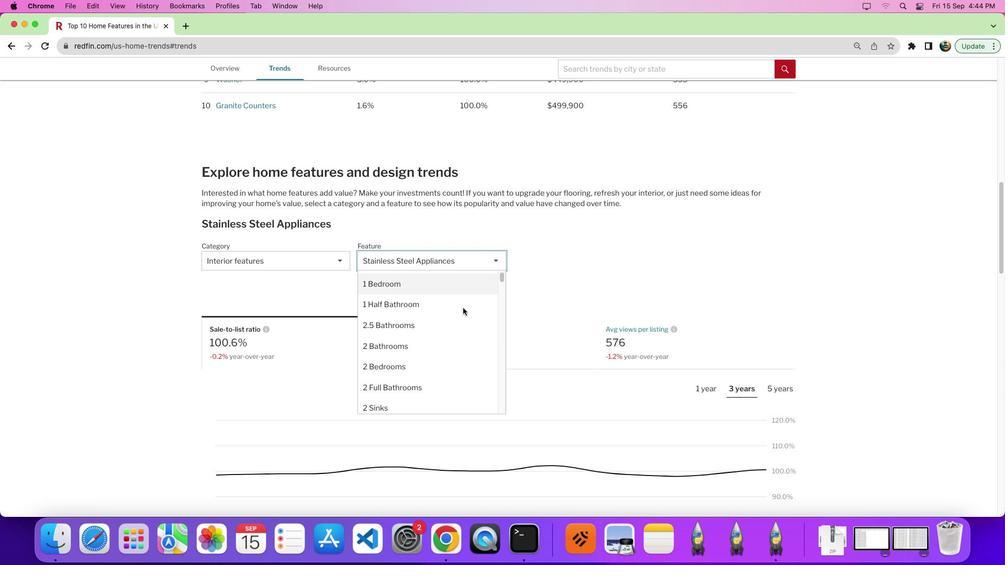 
Action: Mouse scrolled (464, 309) with delta (1, 1)
Screenshot: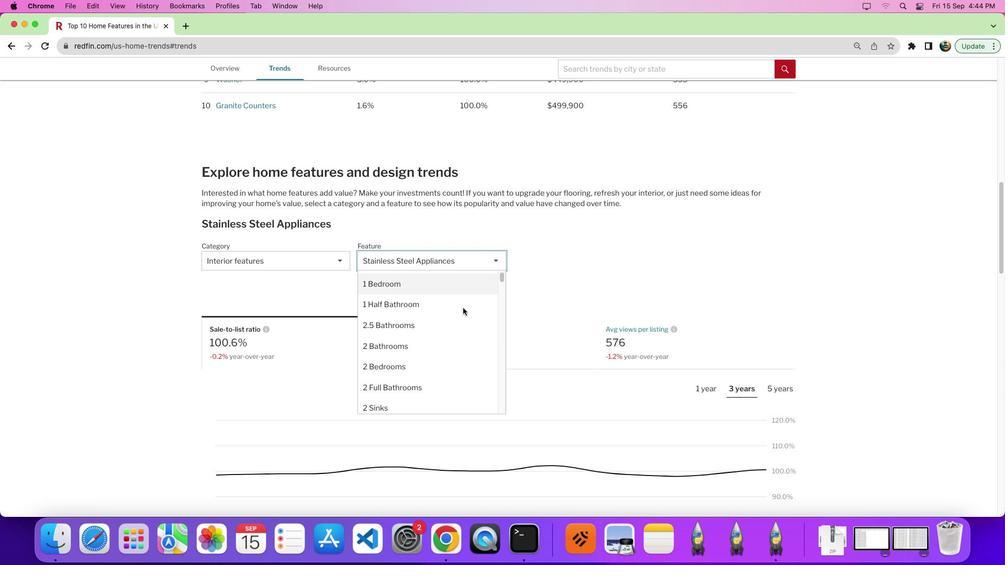 
Action: Mouse scrolled (464, 309) with delta (1, 0)
Screenshot: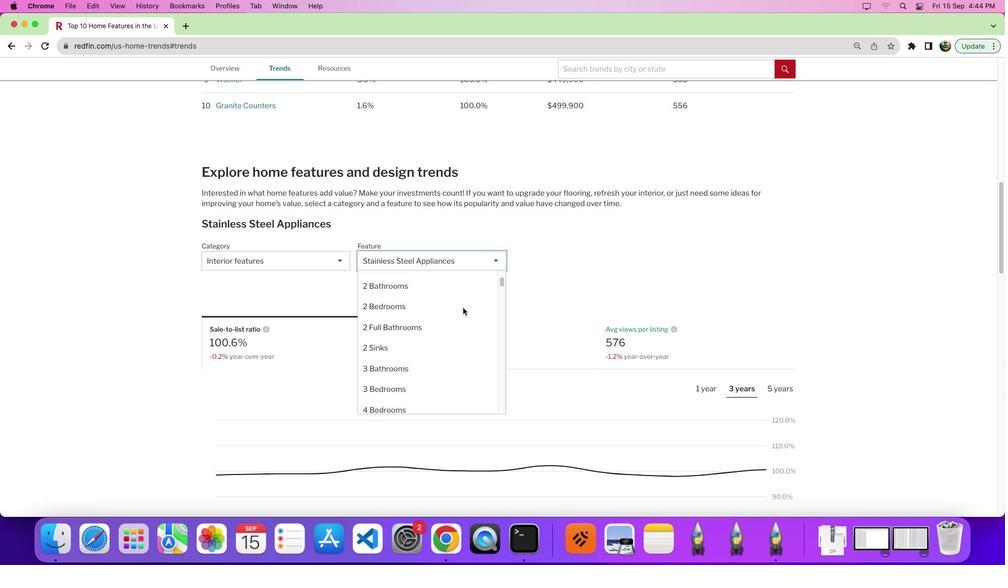 
Action: Mouse scrolled (464, 309) with delta (1, 1)
Screenshot: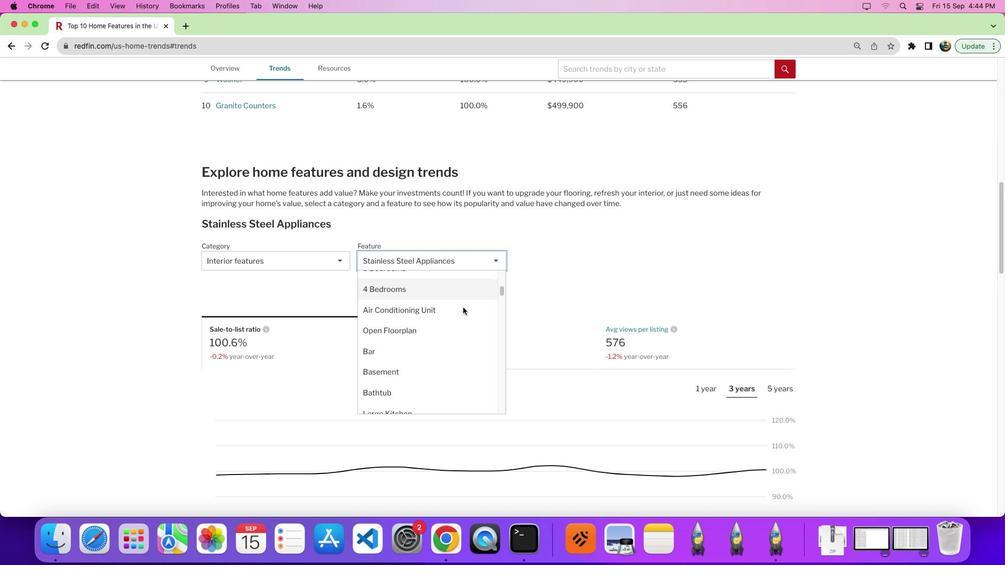 
Action: Mouse scrolled (464, 309) with delta (1, 1)
Screenshot: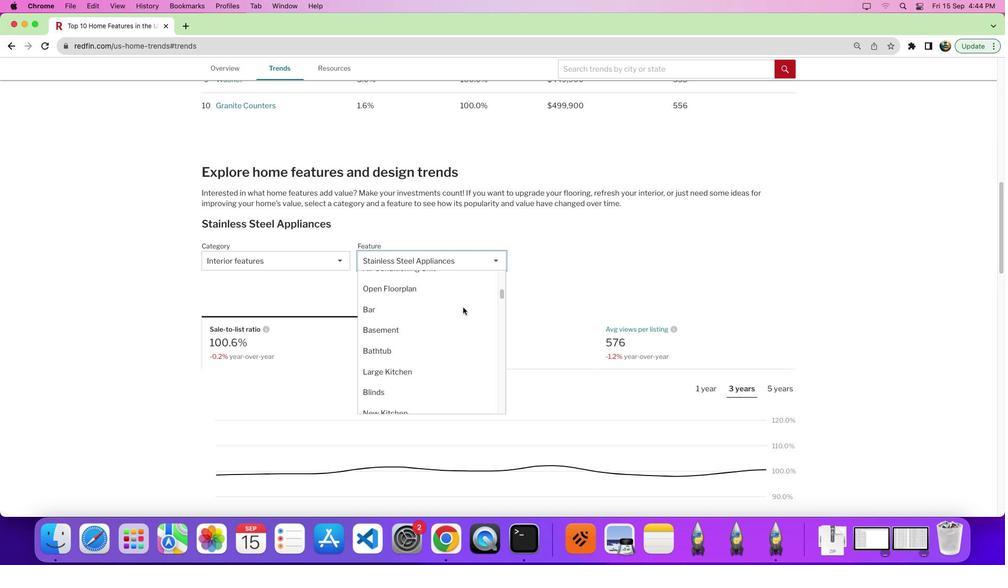 
Action: Mouse moved to (464, 309)
Screenshot: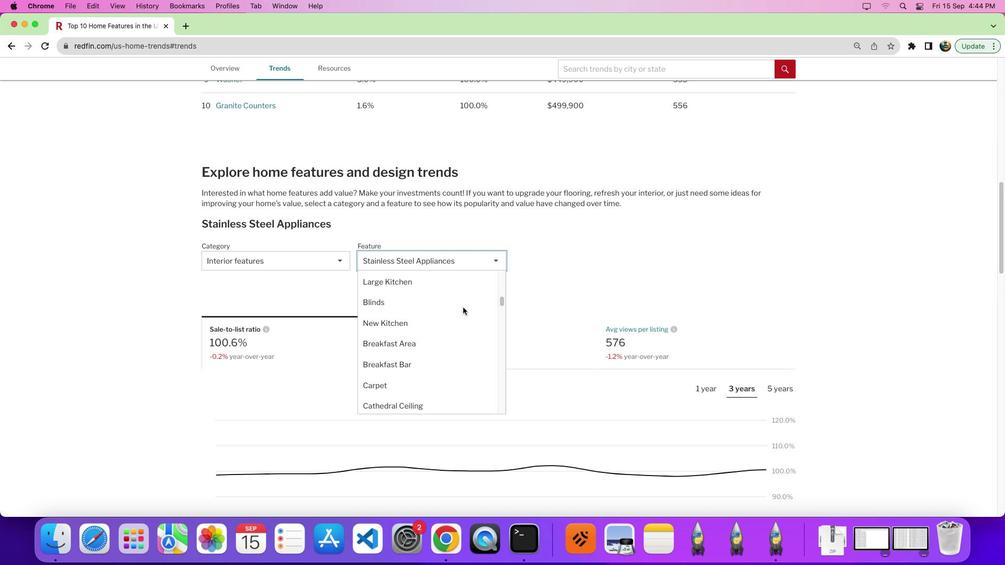 
Action: Mouse scrolled (464, 309) with delta (1, -2)
Screenshot: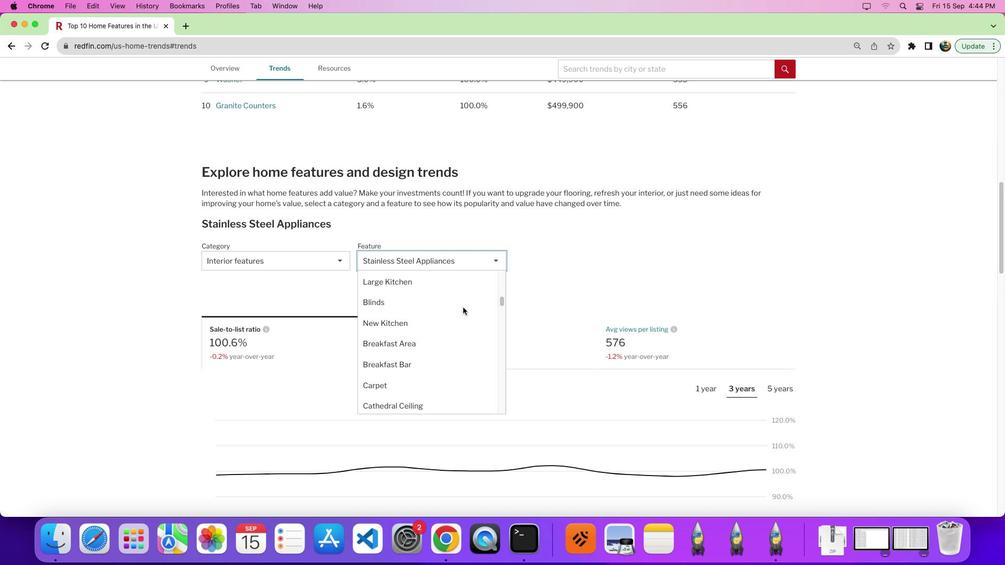 
Action: Mouse moved to (464, 308)
Screenshot: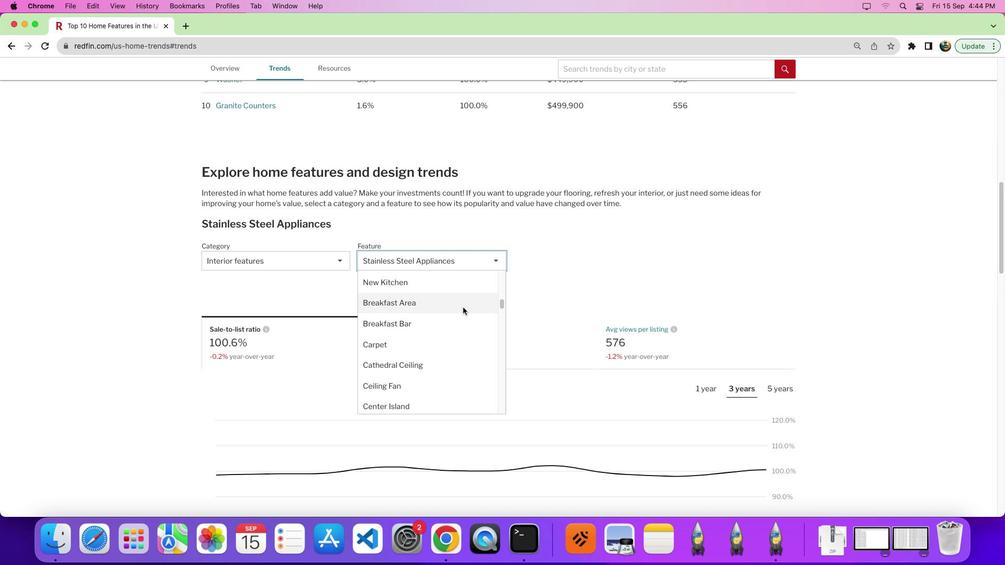 
Action: Mouse scrolled (464, 308) with delta (1, 1)
Screenshot: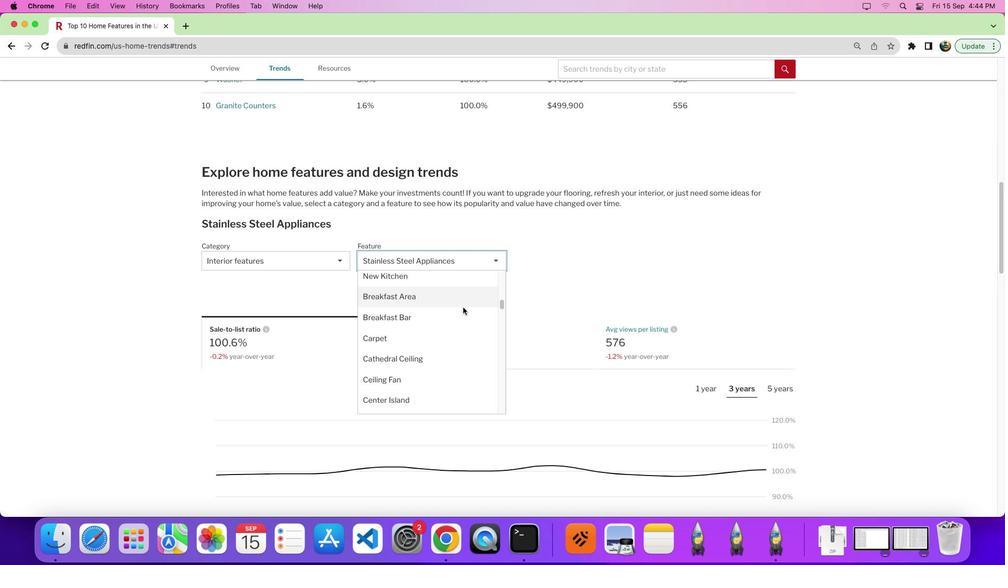 
Action: Mouse scrolled (464, 308) with delta (1, 1)
Screenshot: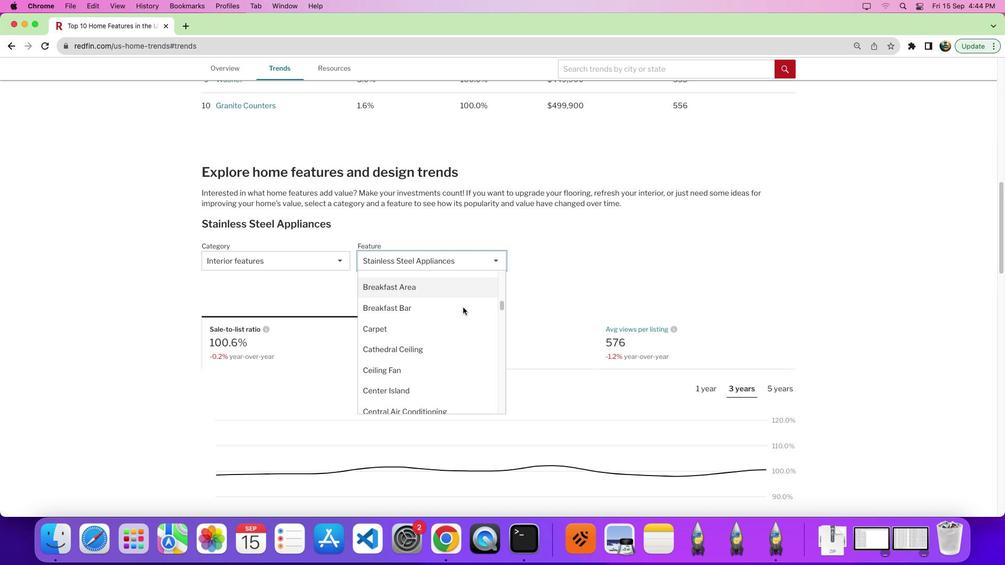 
Action: Mouse scrolled (464, 308) with delta (1, 0)
Screenshot: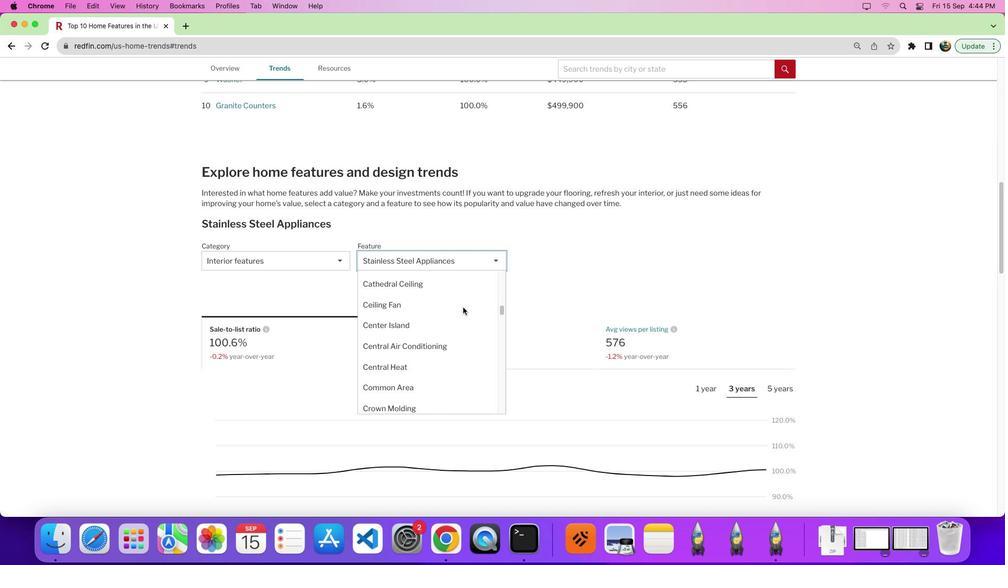 
Action: Mouse moved to (447, 292)
Screenshot: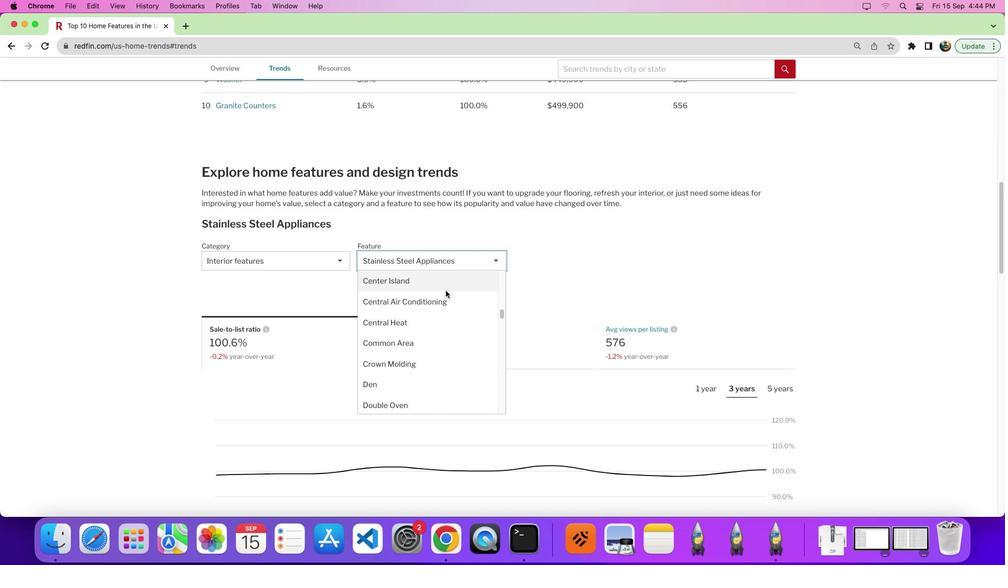 
Action: Mouse scrolled (447, 292) with delta (1, 2)
Screenshot: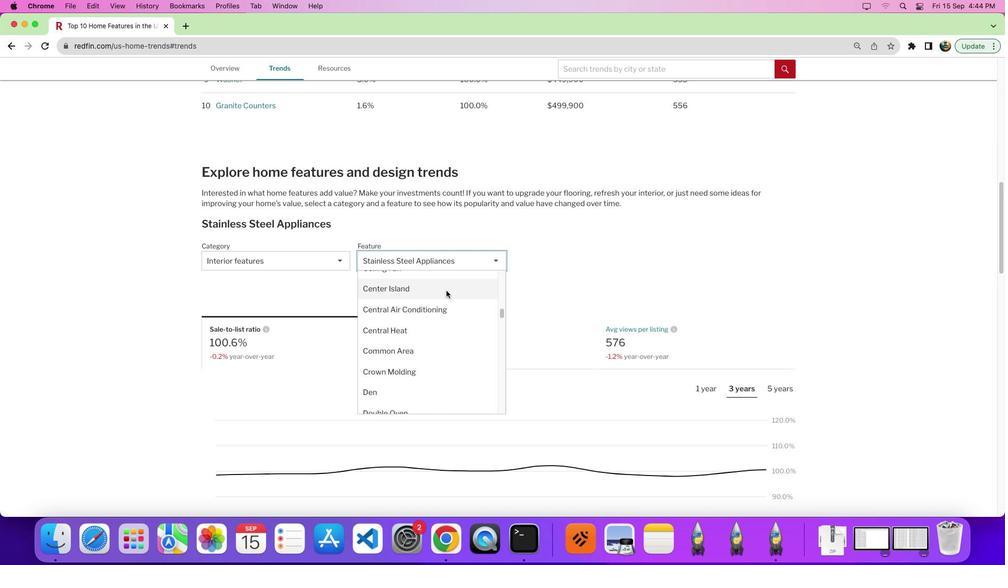 
Action: Mouse scrolled (447, 292) with delta (1, 2)
Screenshot: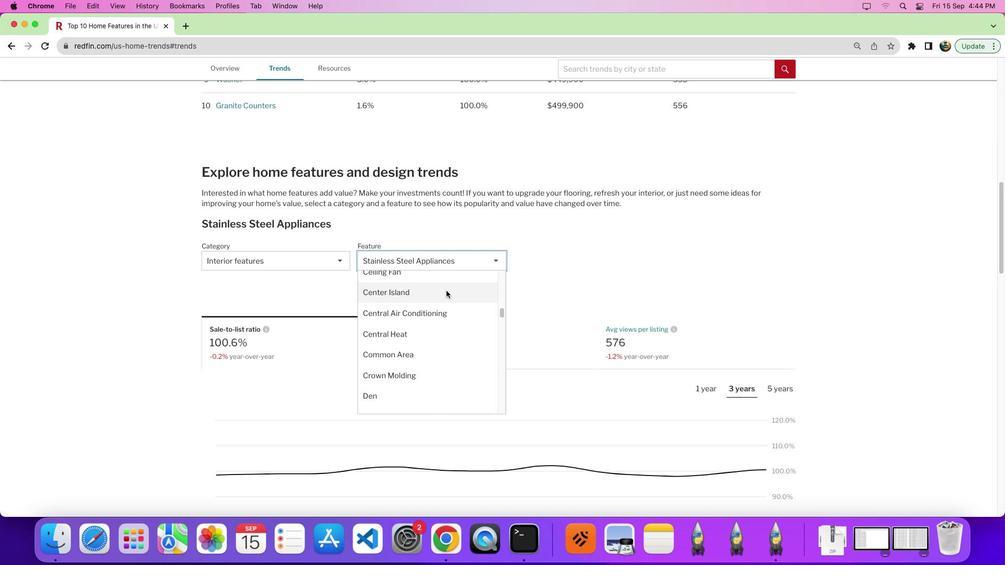 
Action: Mouse moved to (448, 293)
Screenshot: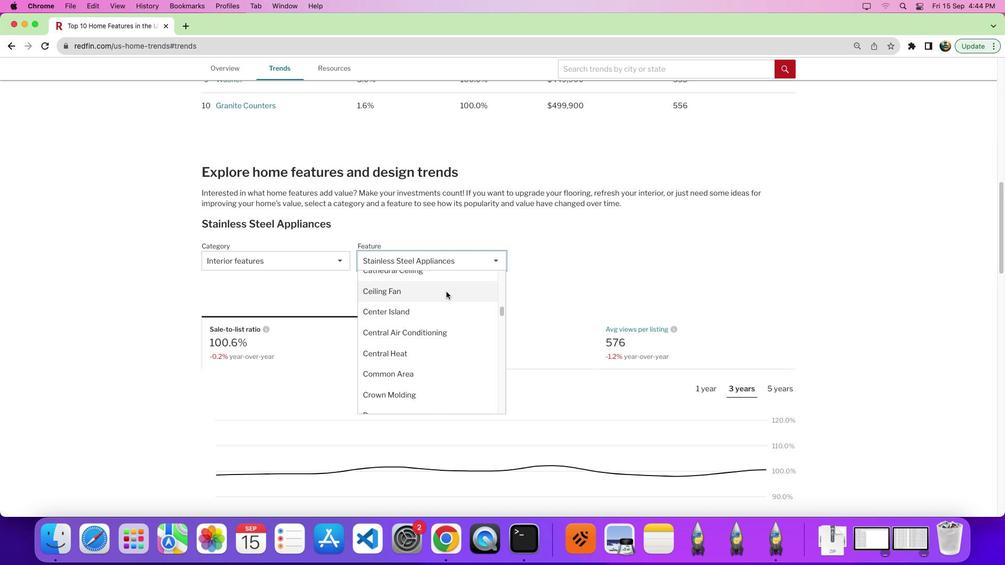 
Action: Mouse pressed left at (448, 293)
Screenshot: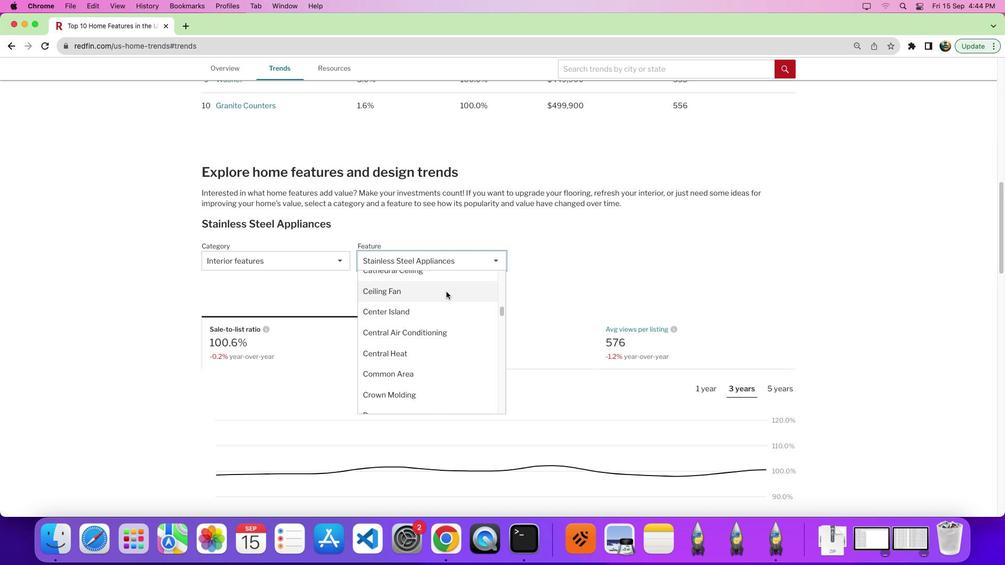 
Action: Mouse moved to (567, 305)
Screenshot: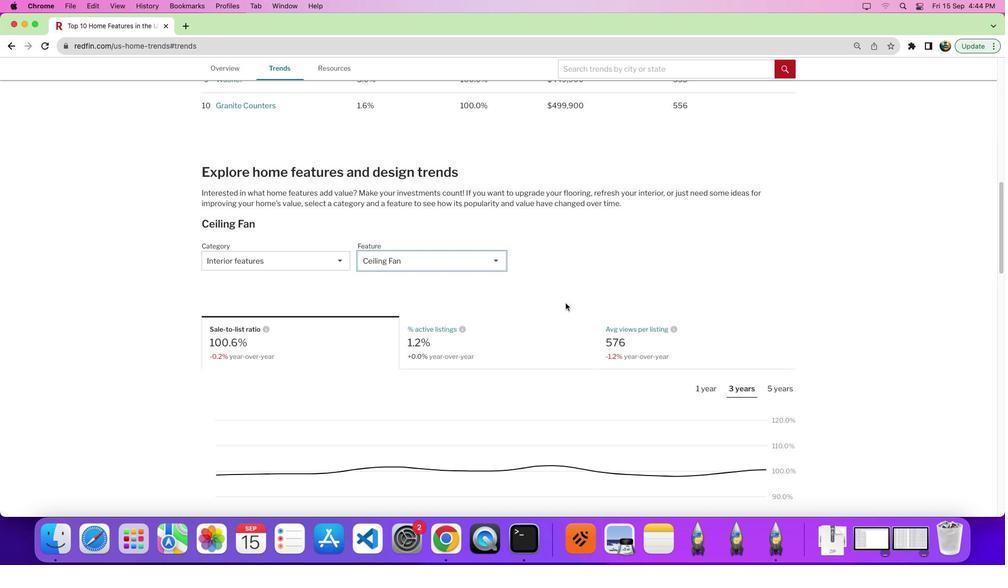 
Action: Mouse scrolled (567, 305) with delta (1, 1)
Screenshot: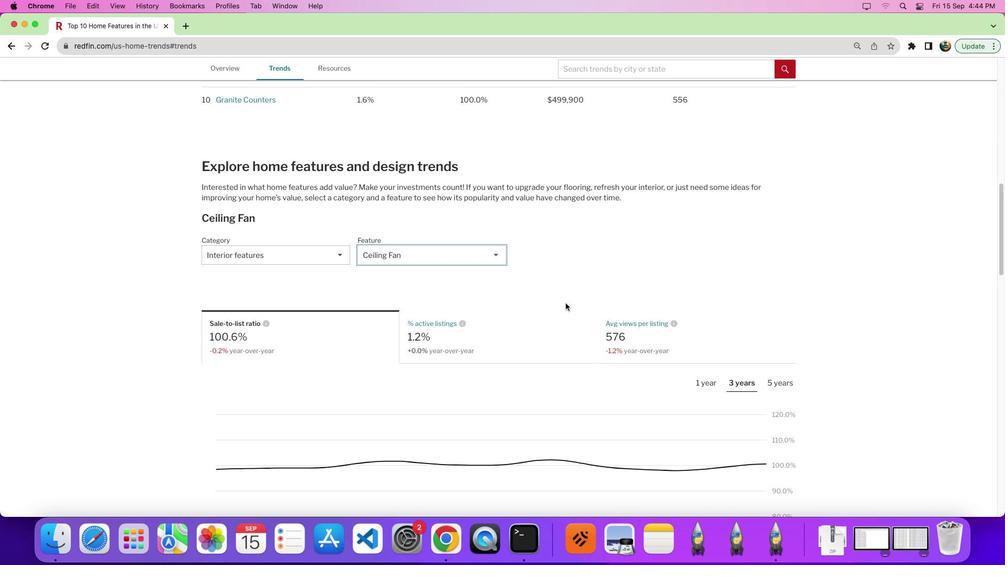 
Action: Mouse scrolled (567, 305) with delta (1, 1)
Screenshot: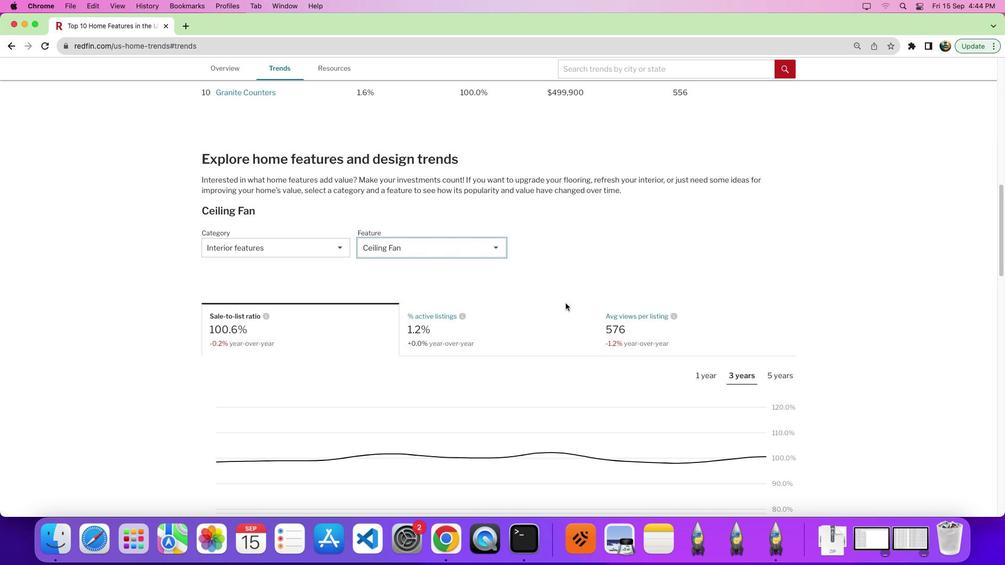 
Action: Mouse moved to (641, 311)
Screenshot: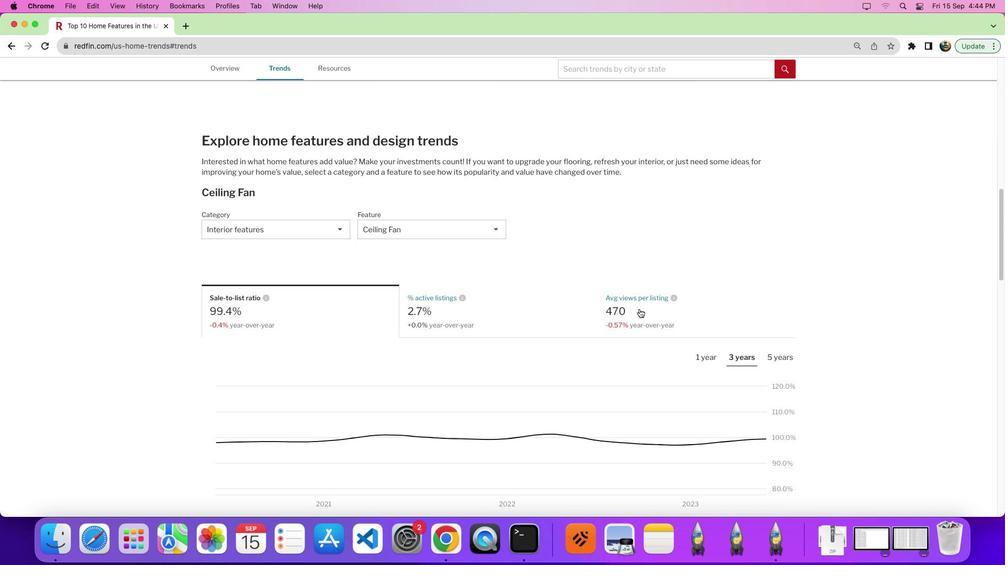 
Action: Mouse pressed left at (641, 311)
Screenshot: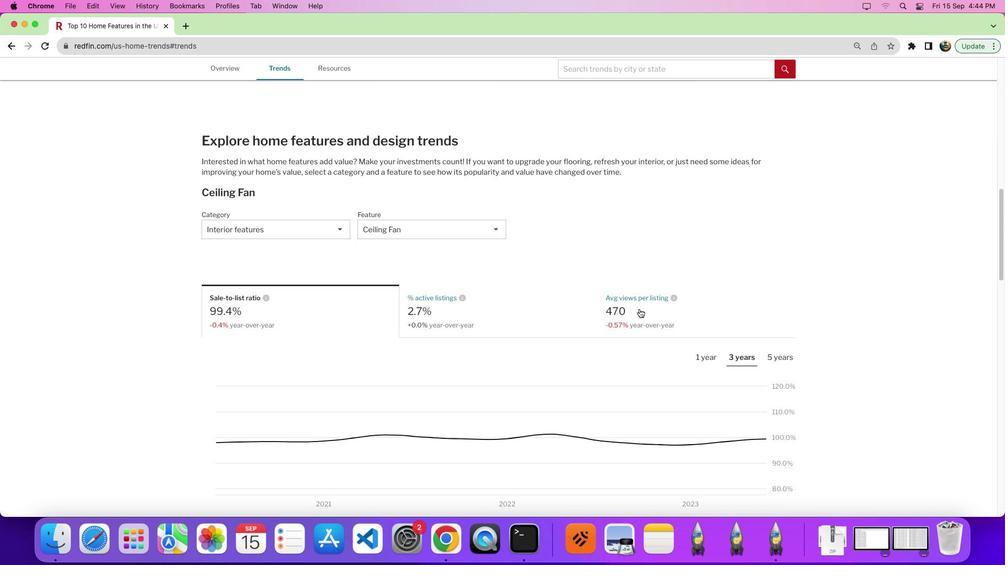 
Action: Mouse moved to (707, 360)
Screenshot: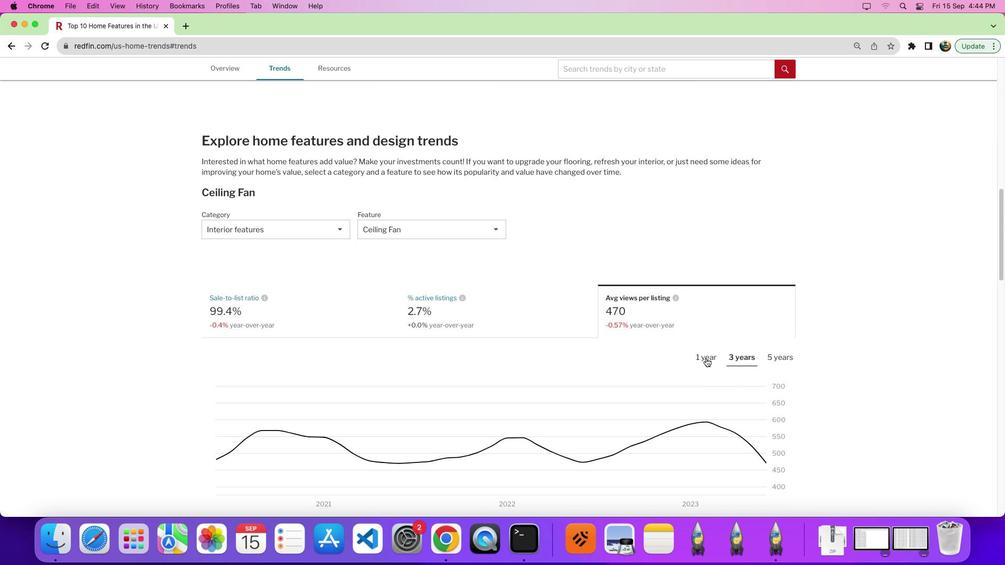 
Action: Mouse pressed left at (707, 360)
Screenshot: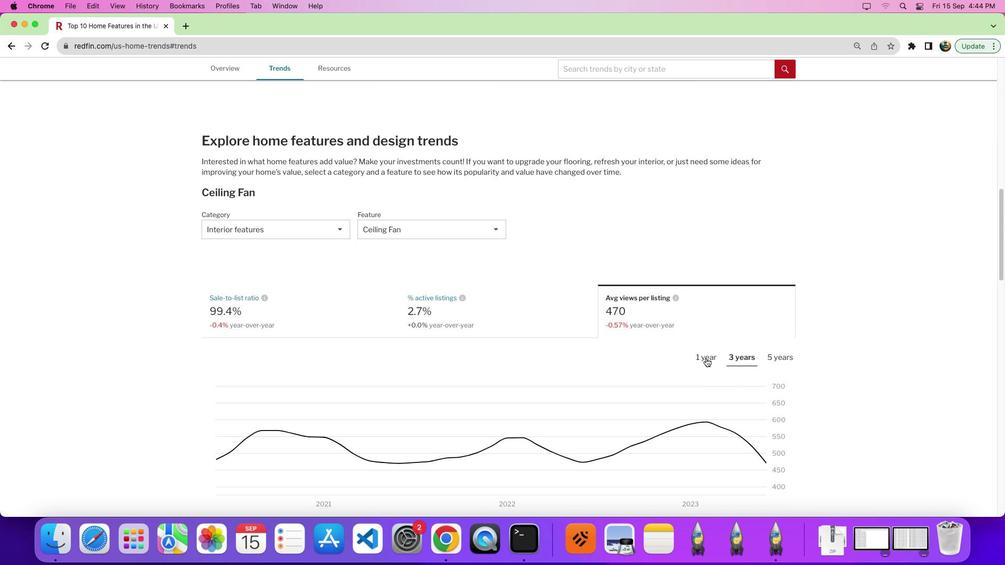 
Action: Mouse moved to (688, 336)
Screenshot: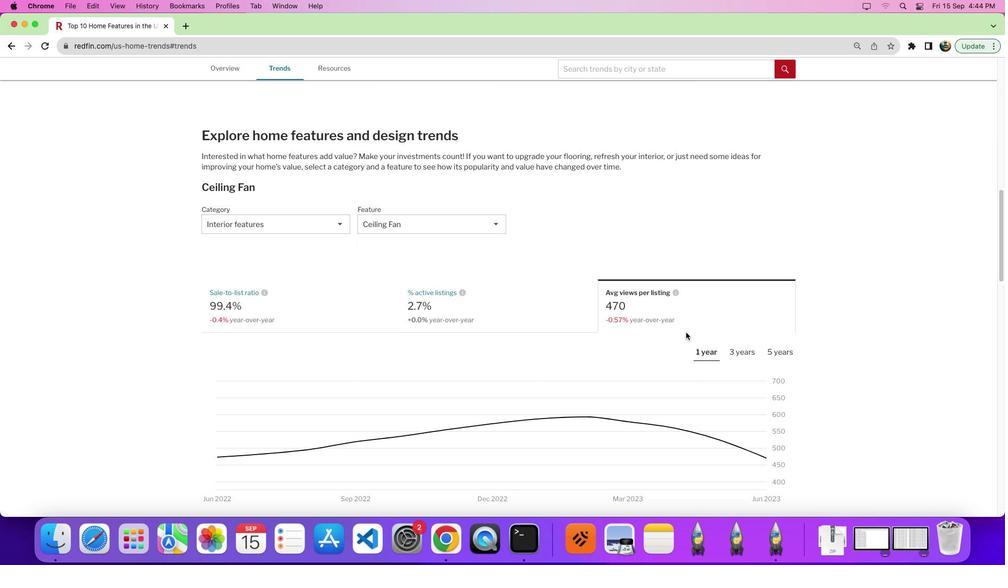 
Action: Mouse scrolled (688, 336) with delta (1, 1)
Screenshot: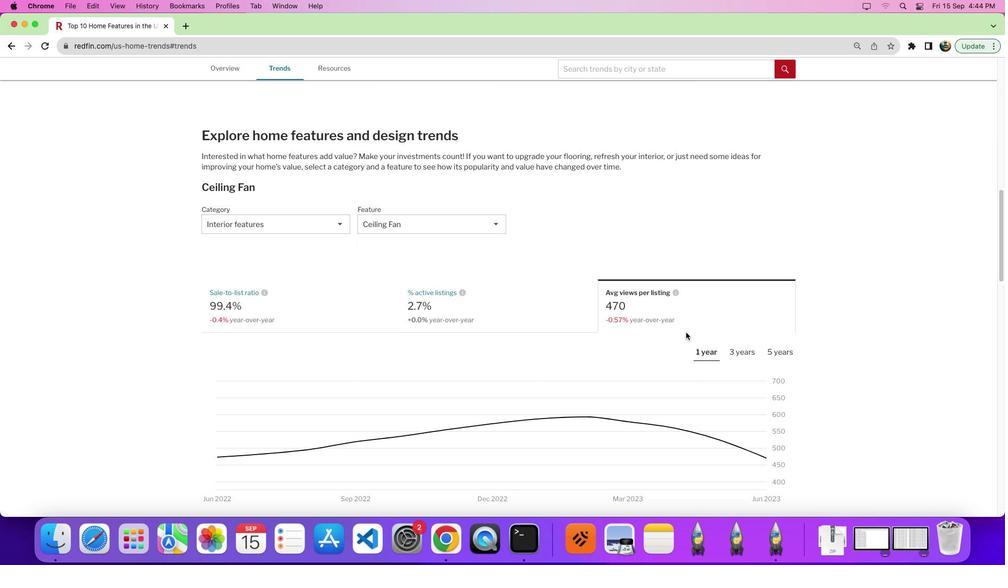 
Action: Mouse moved to (687, 335)
Screenshot: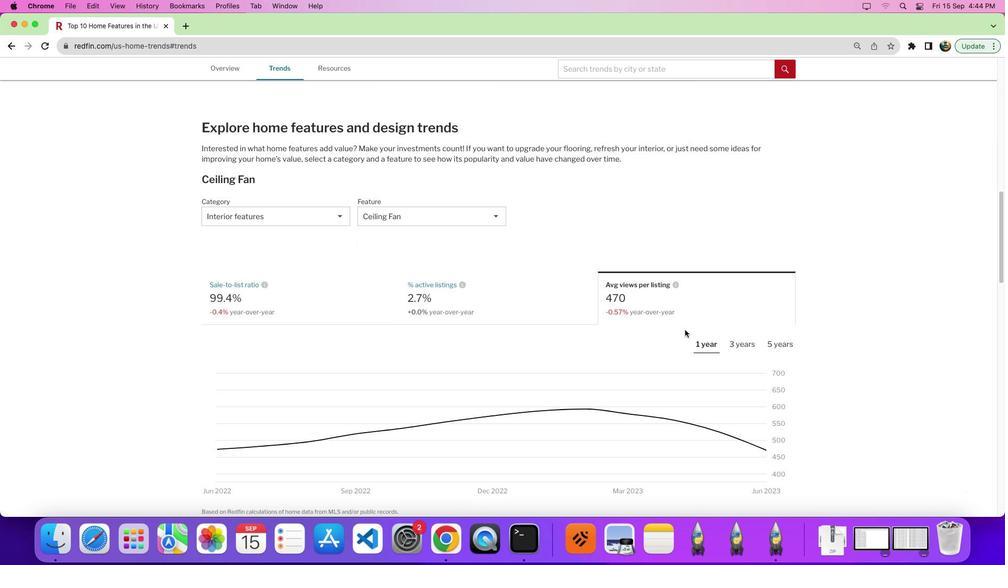 
Action: Mouse scrolled (687, 335) with delta (1, 1)
Screenshot: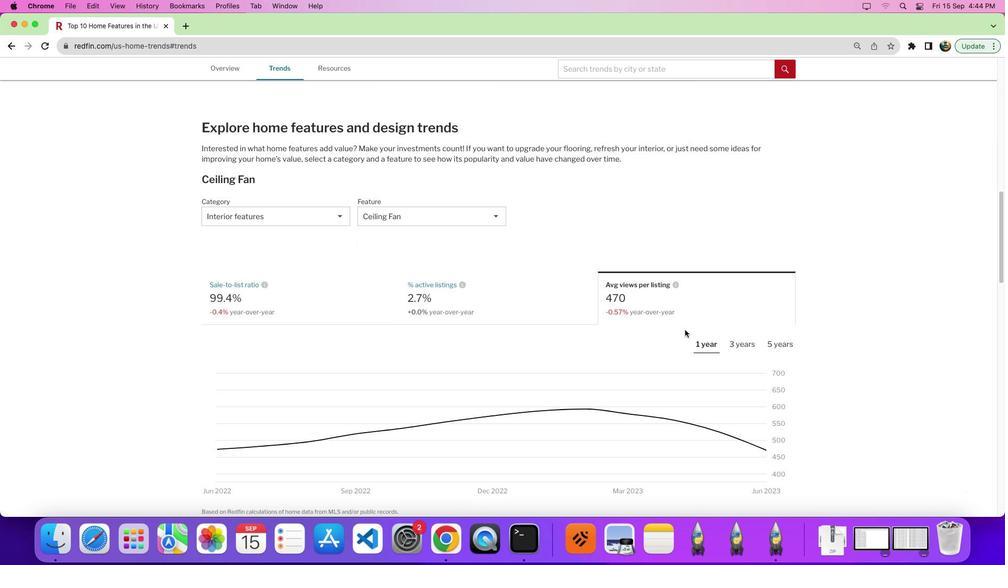 
Action: Mouse moved to (687, 334)
Screenshot: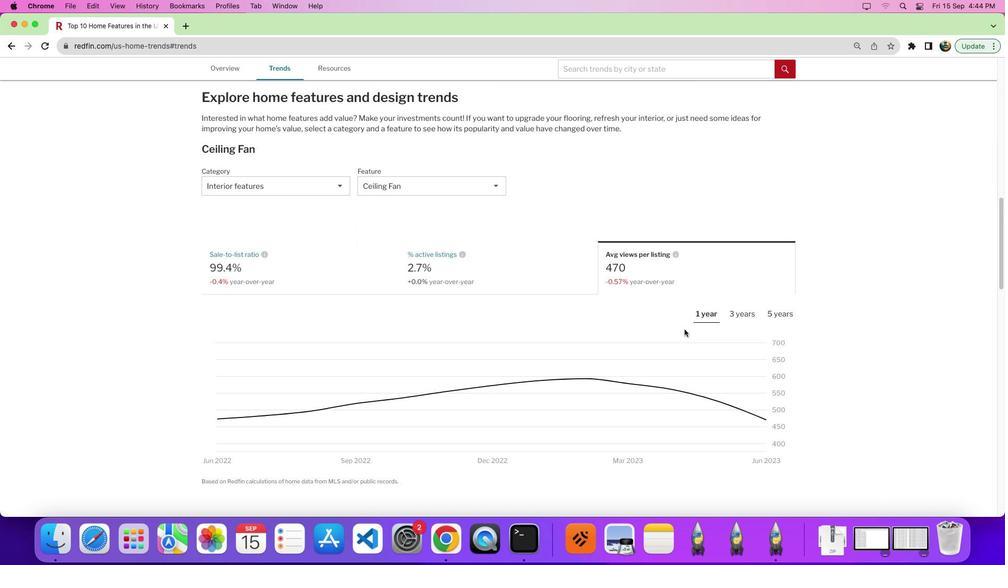 
Action: Mouse scrolled (687, 334) with delta (1, 0)
Screenshot: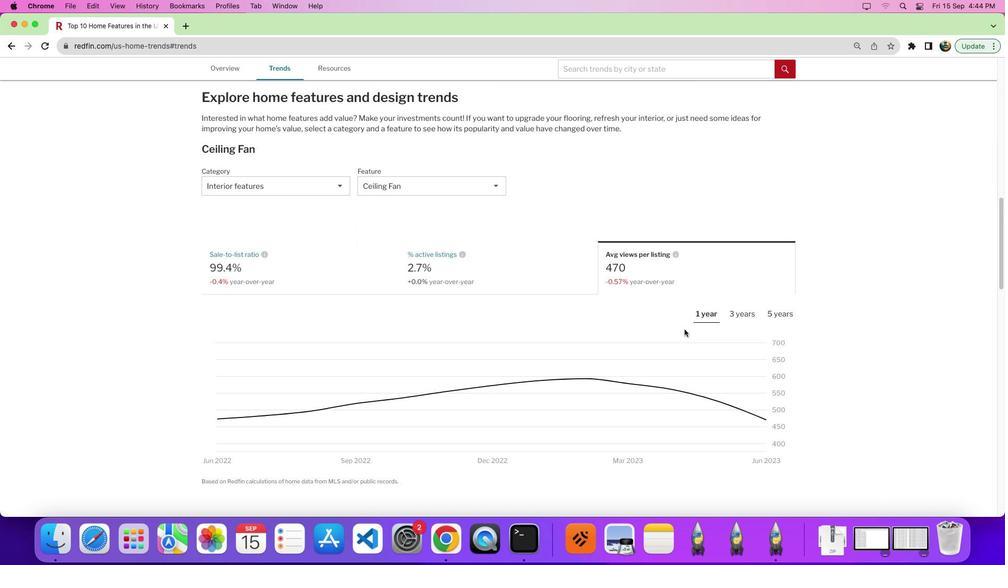
Action: Mouse moved to (639, 350)
Screenshot: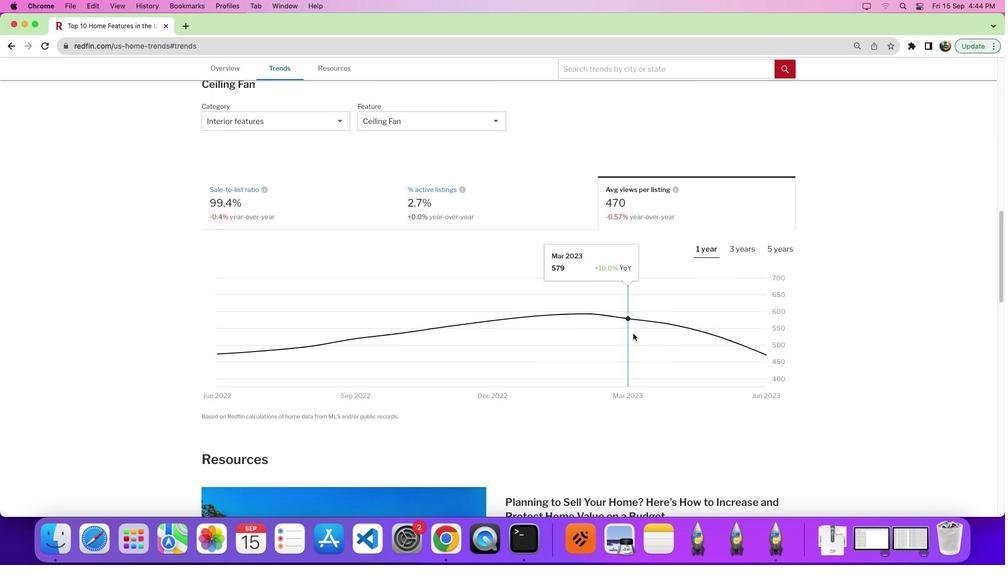 
